 Task: Search one way flight ticket for 4 adults, 2 children, 2 infants in seat and 1 infant on lap in premium economy from Durango: Durango√la Plata County Airport to Rockford: Chicago Rockford International Airport(was Northwest Chicagoland Regional Airport At Rockford) on 5-1-2023. Choice of flights is Sun country airlines. Number of bags: 1 carry on bag. Price is upto 99000. Outbound departure time preference is 14:30.
Action: Mouse moved to (202, 185)
Screenshot: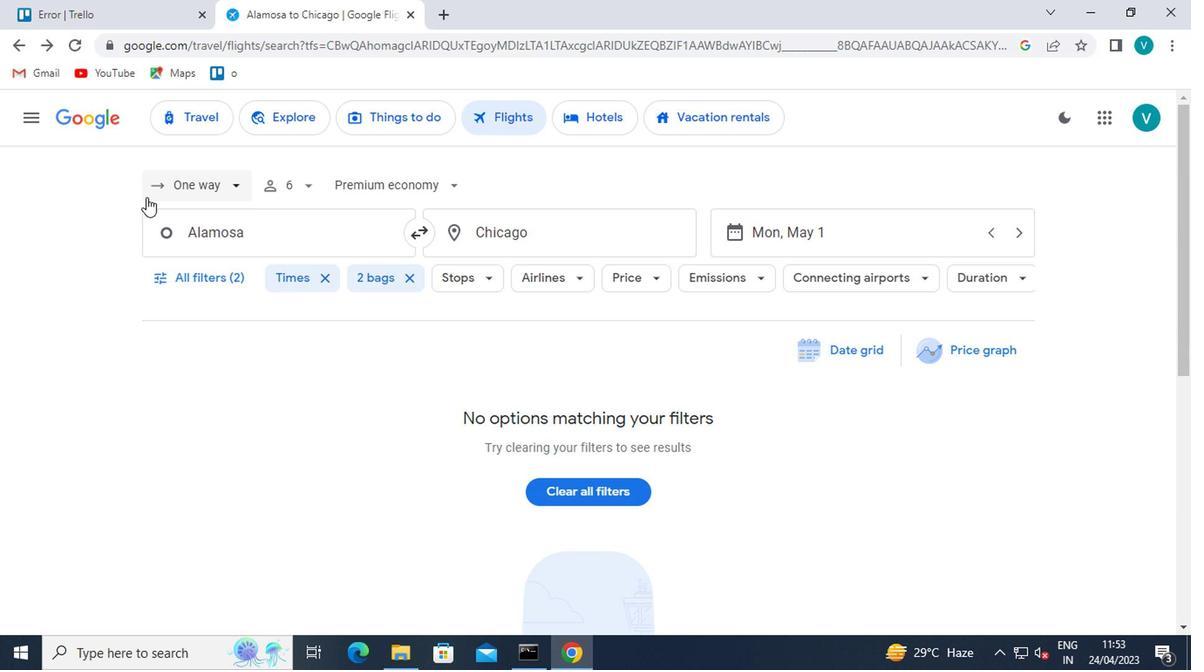 
Action: Mouse pressed left at (202, 185)
Screenshot: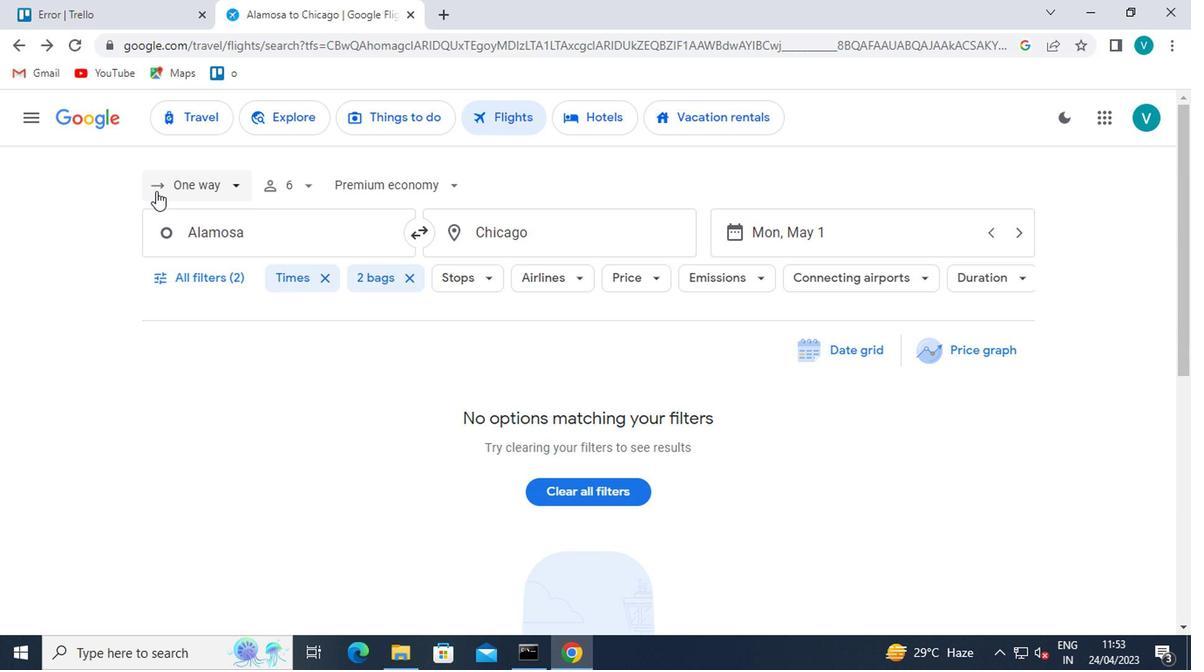 
Action: Mouse moved to (210, 276)
Screenshot: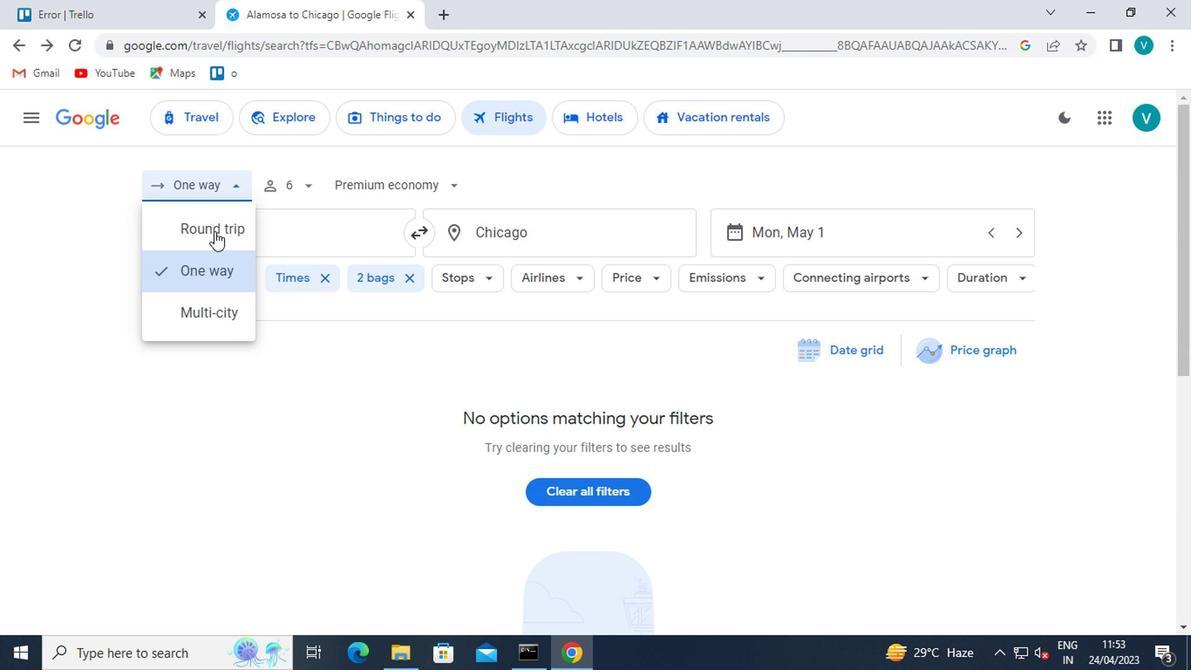 
Action: Mouse pressed left at (210, 276)
Screenshot: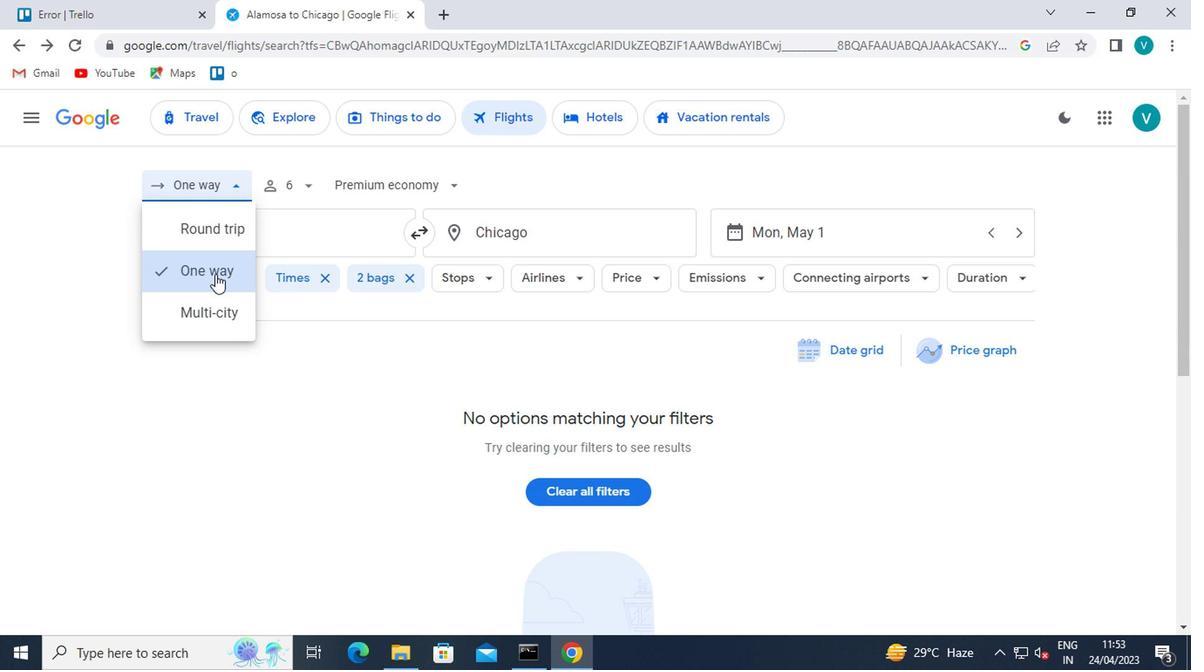 
Action: Mouse moved to (300, 187)
Screenshot: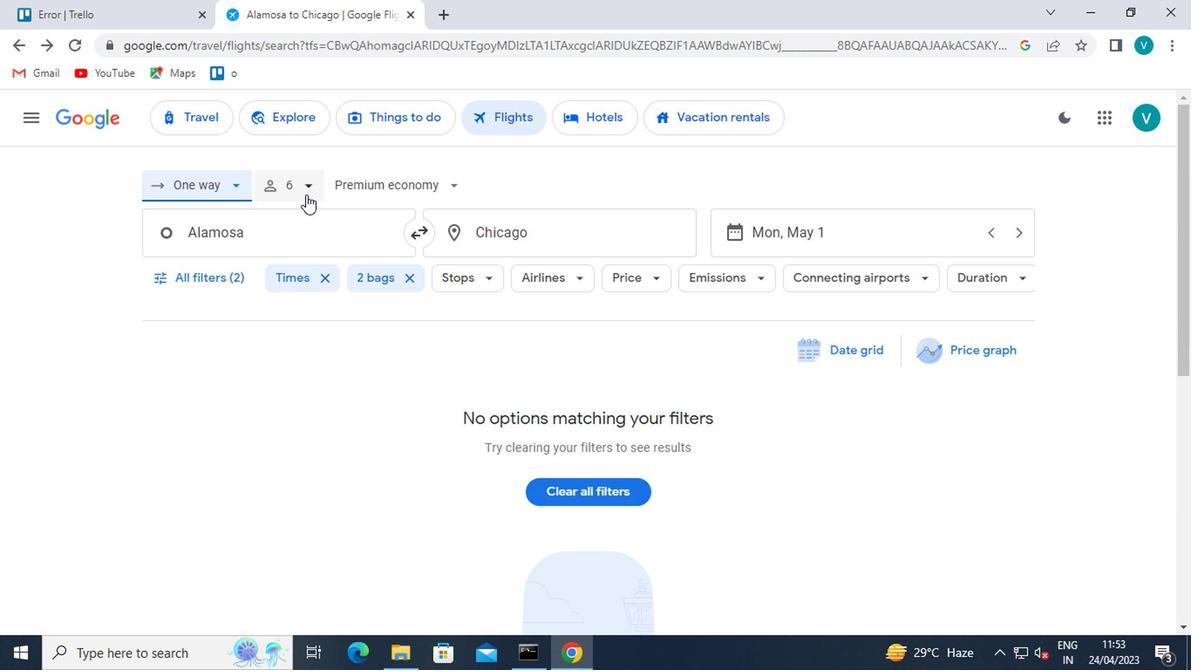 
Action: Mouse pressed left at (300, 187)
Screenshot: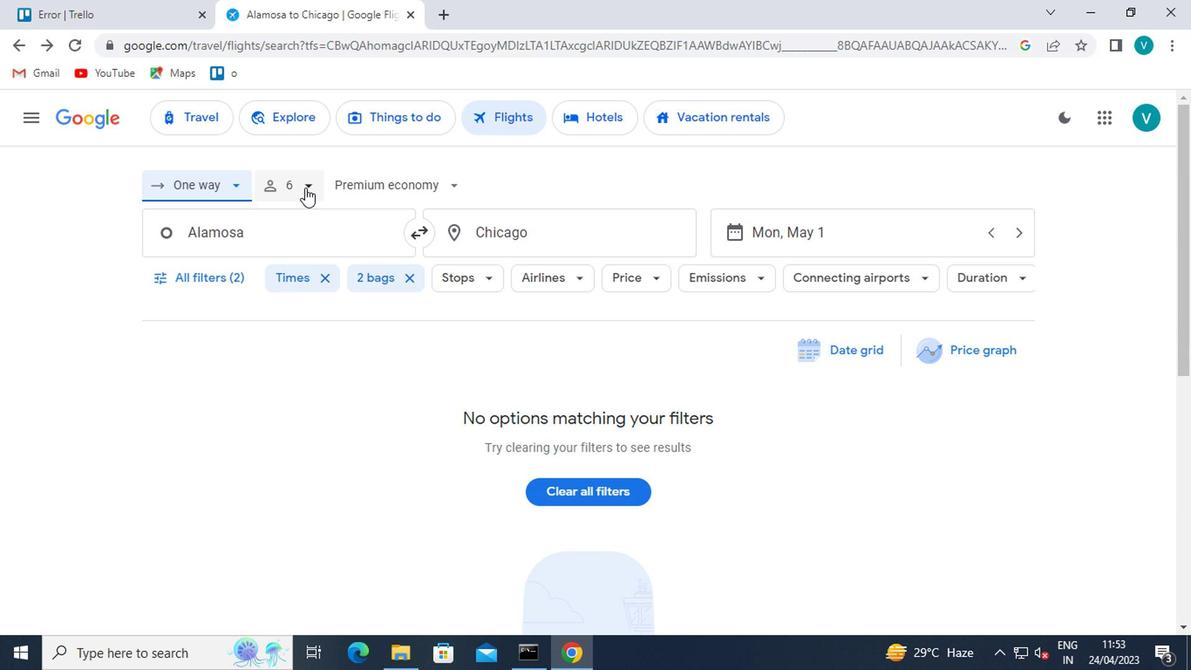 
Action: Mouse moved to (429, 231)
Screenshot: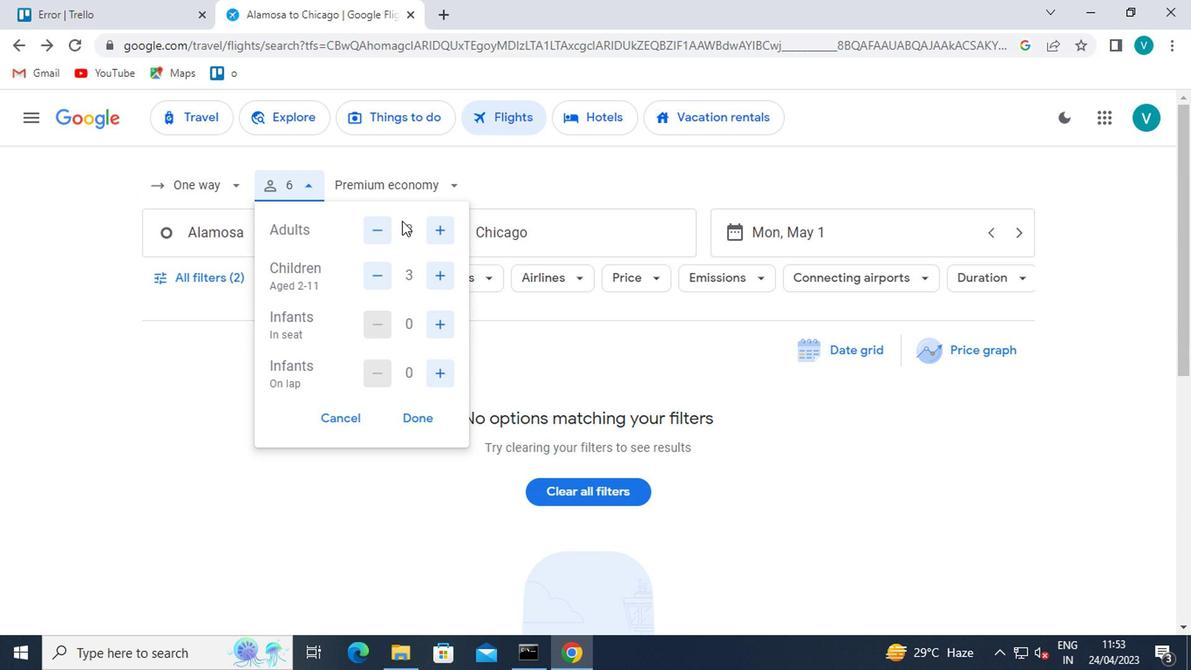 
Action: Mouse pressed left at (429, 231)
Screenshot: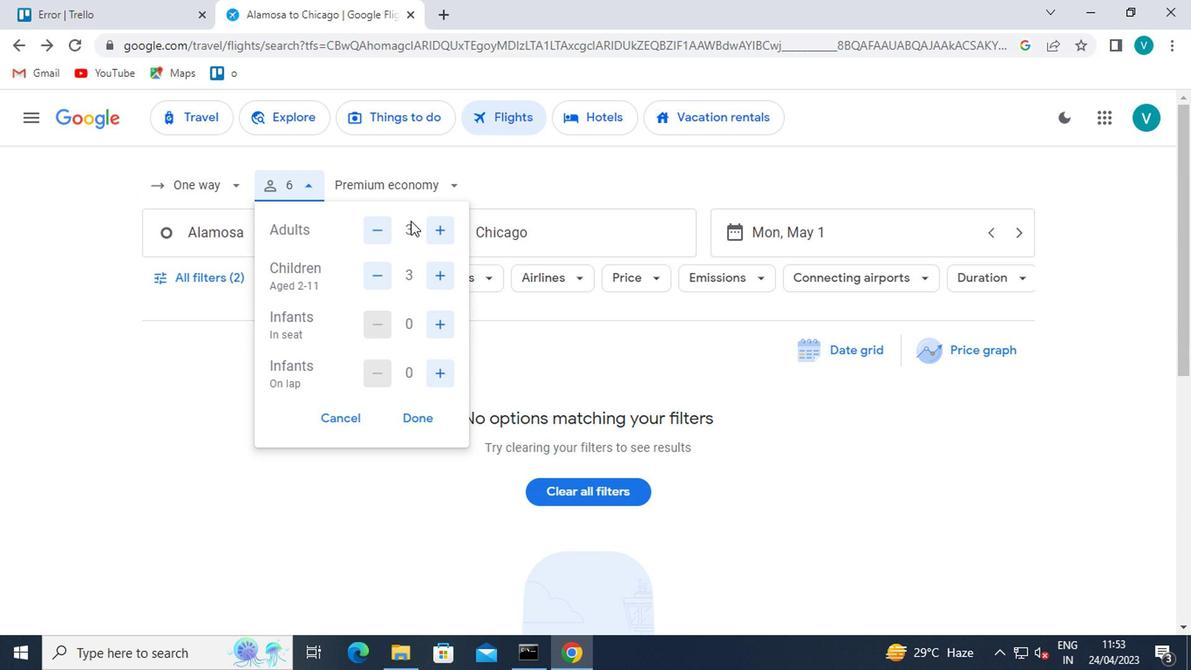 
Action: Mouse moved to (384, 275)
Screenshot: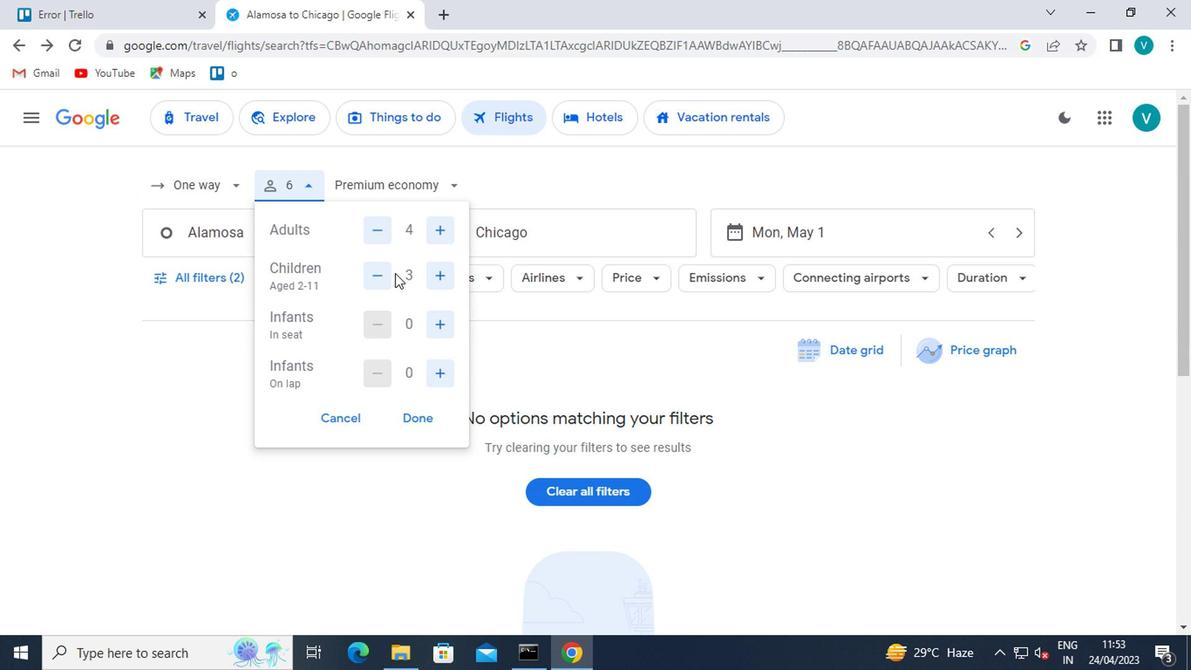 
Action: Mouse pressed left at (384, 275)
Screenshot: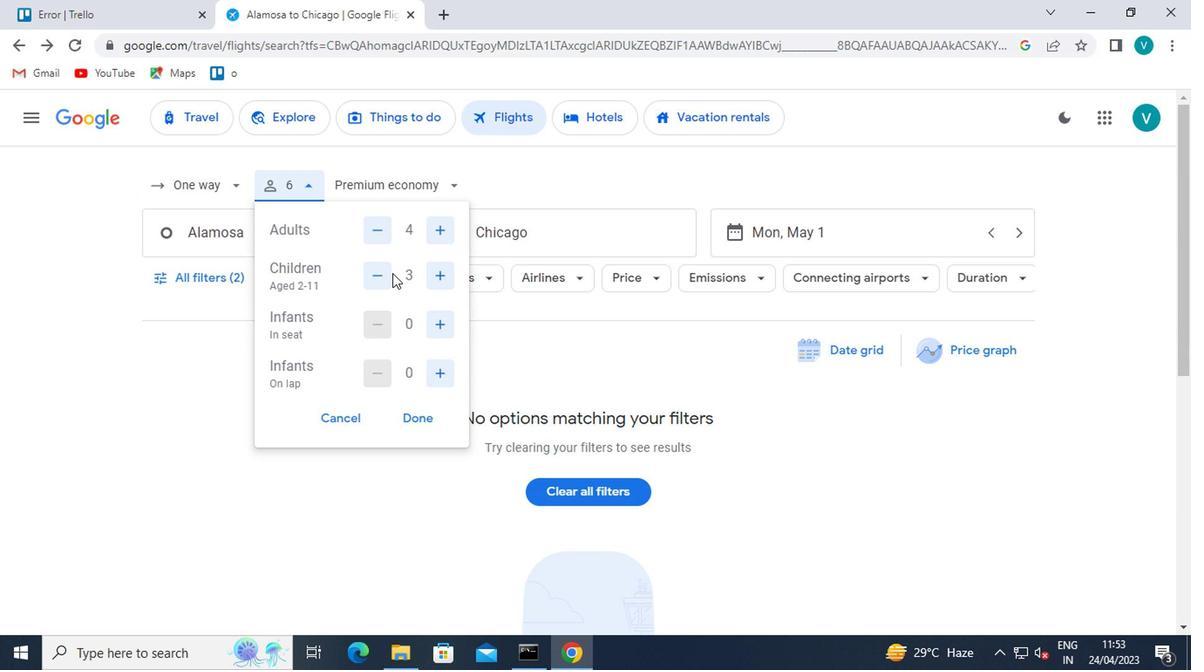 
Action: Mouse moved to (432, 324)
Screenshot: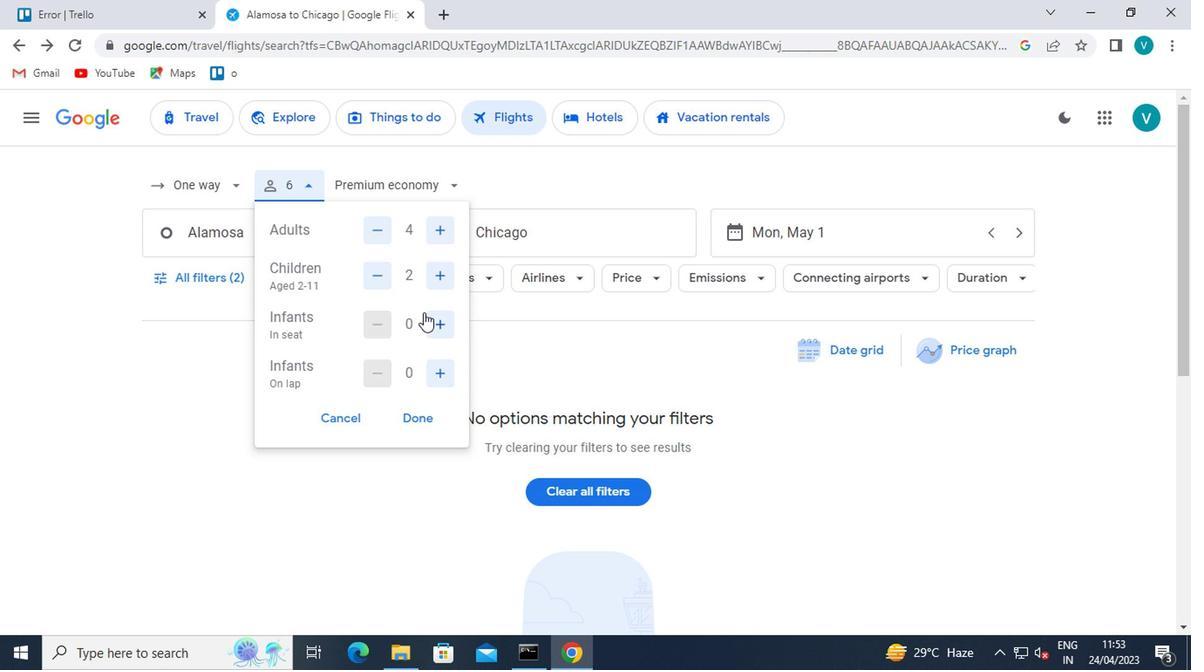 
Action: Mouse pressed left at (432, 324)
Screenshot: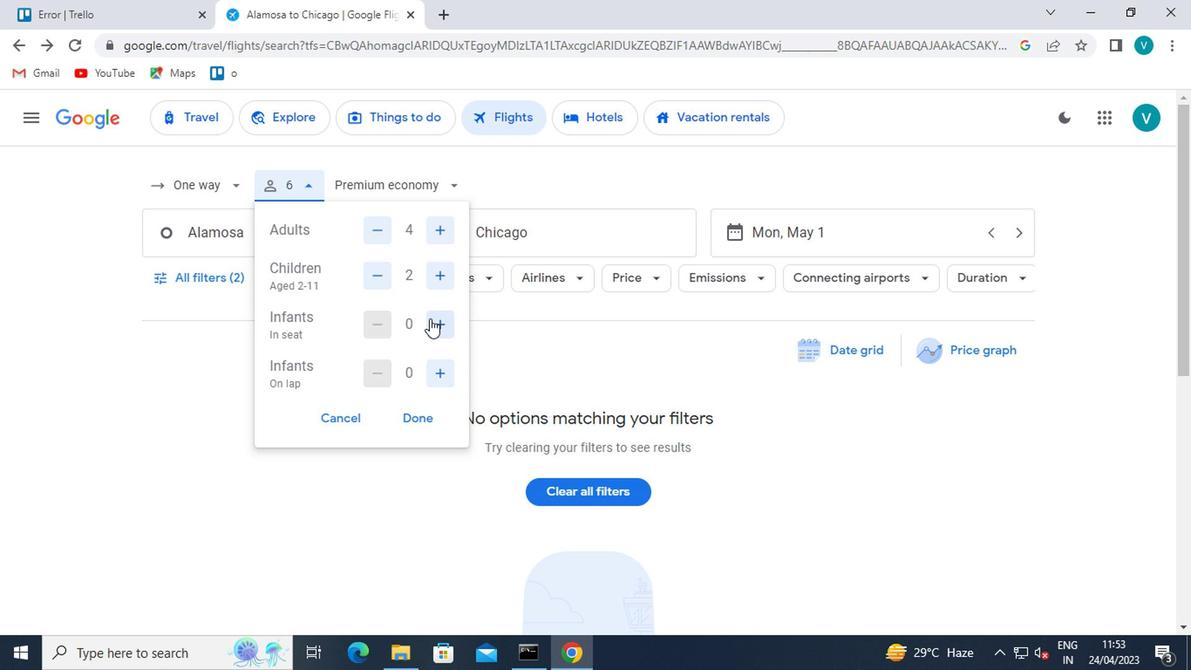 
Action: Mouse pressed left at (432, 324)
Screenshot: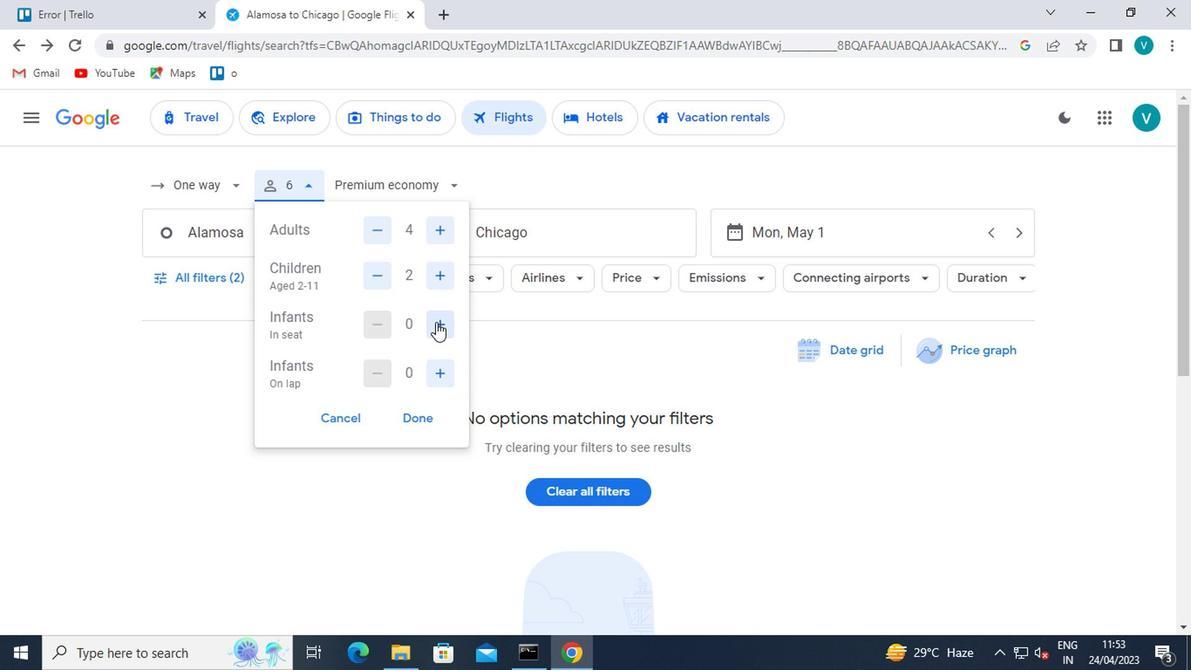 
Action: Mouse moved to (431, 372)
Screenshot: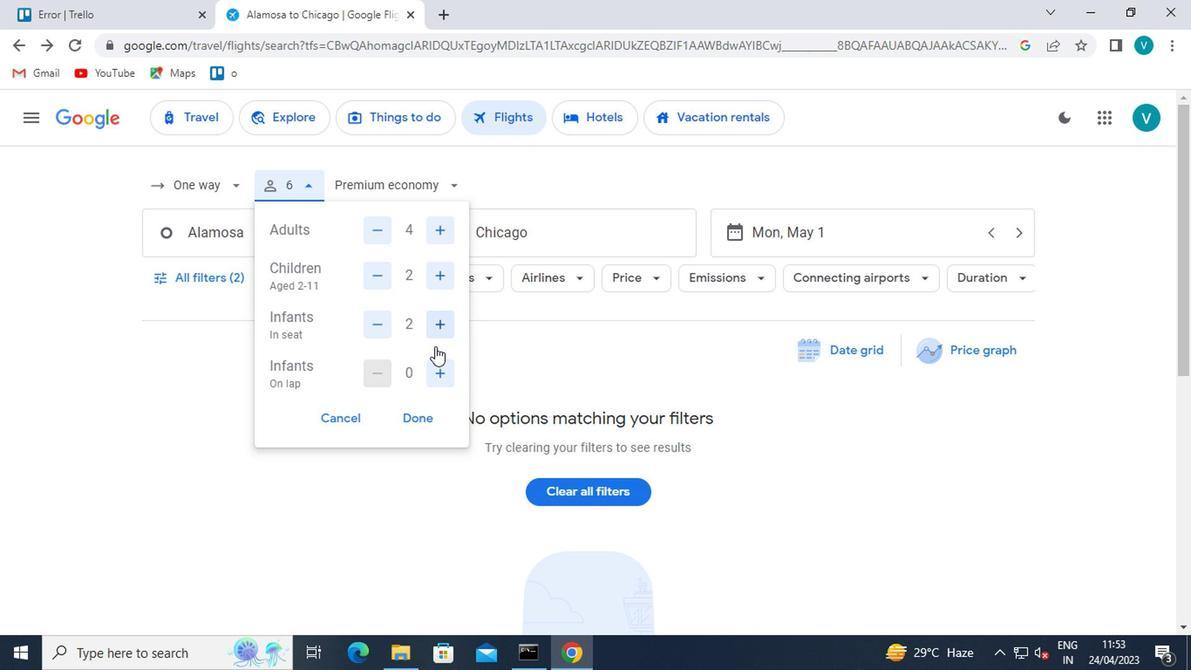 
Action: Mouse pressed left at (431, 372)
Screenshot: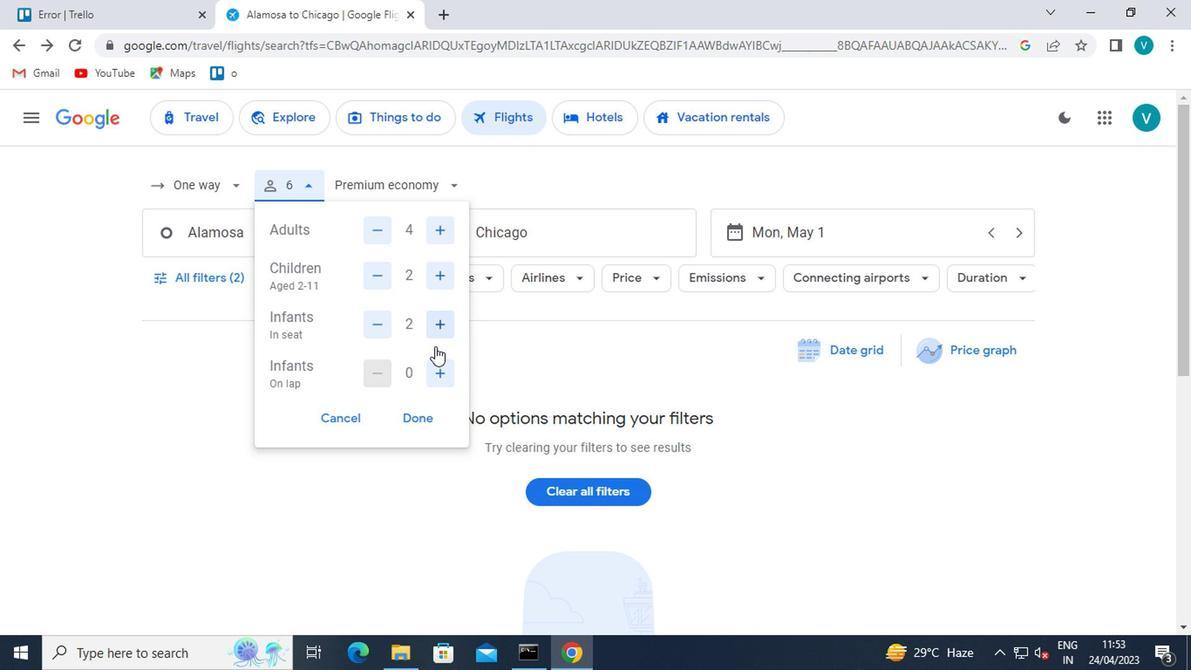 
Action: Mouse moved to (417, 421)
Screenshot: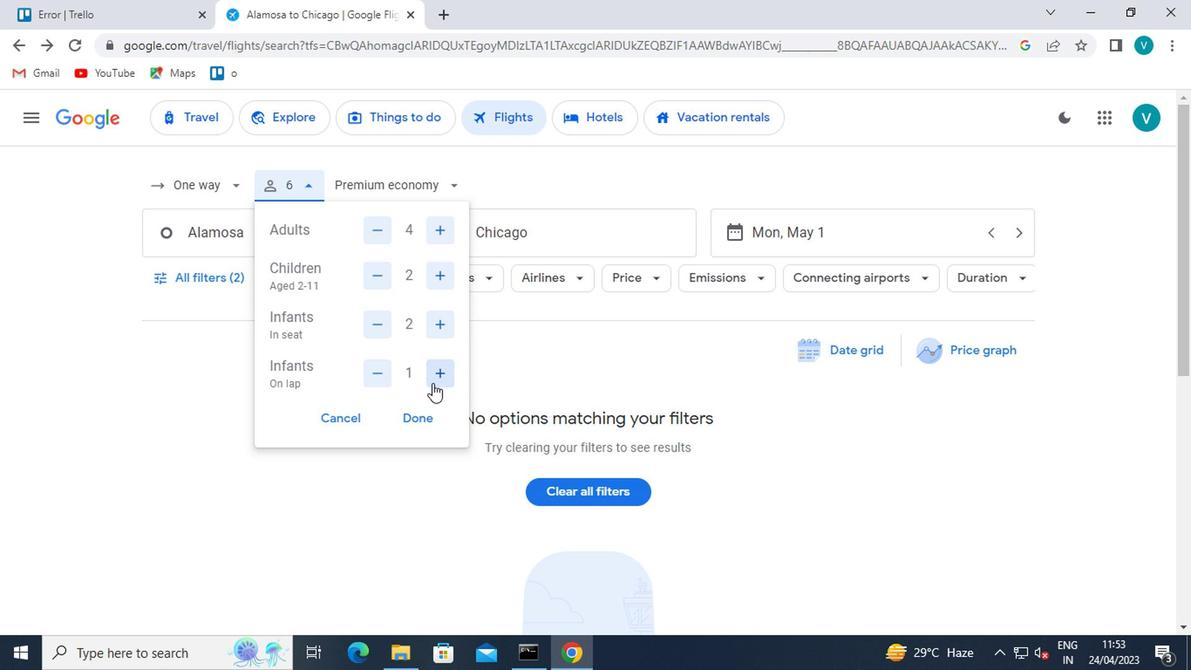 
Action: Mouse pressed left at (417, 421)
Screenshot: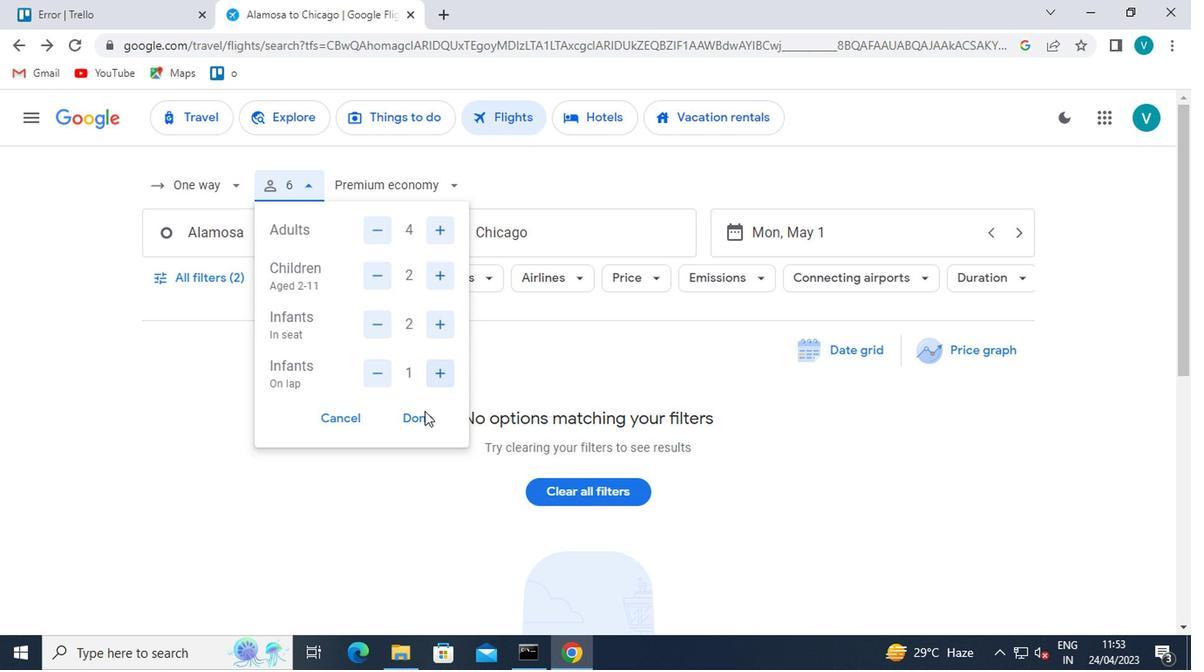 
Action: Mouse moved to (425, 192)
Screenshot: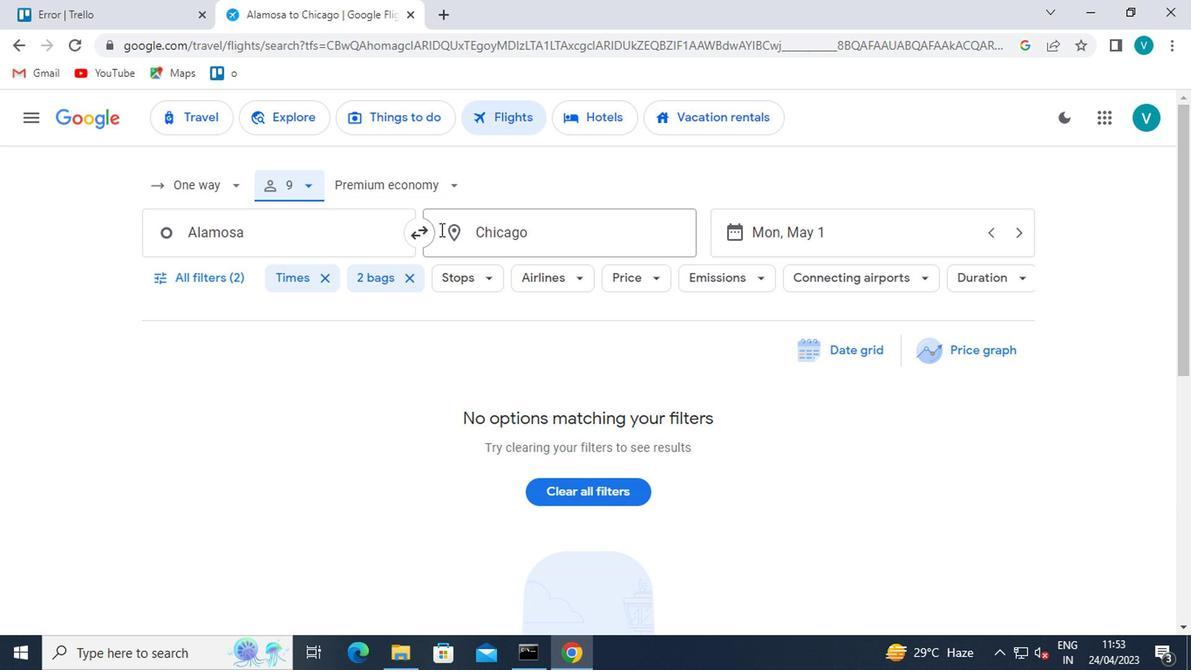 
Action: Mouse pressed left at (425, 192)
Screenshot: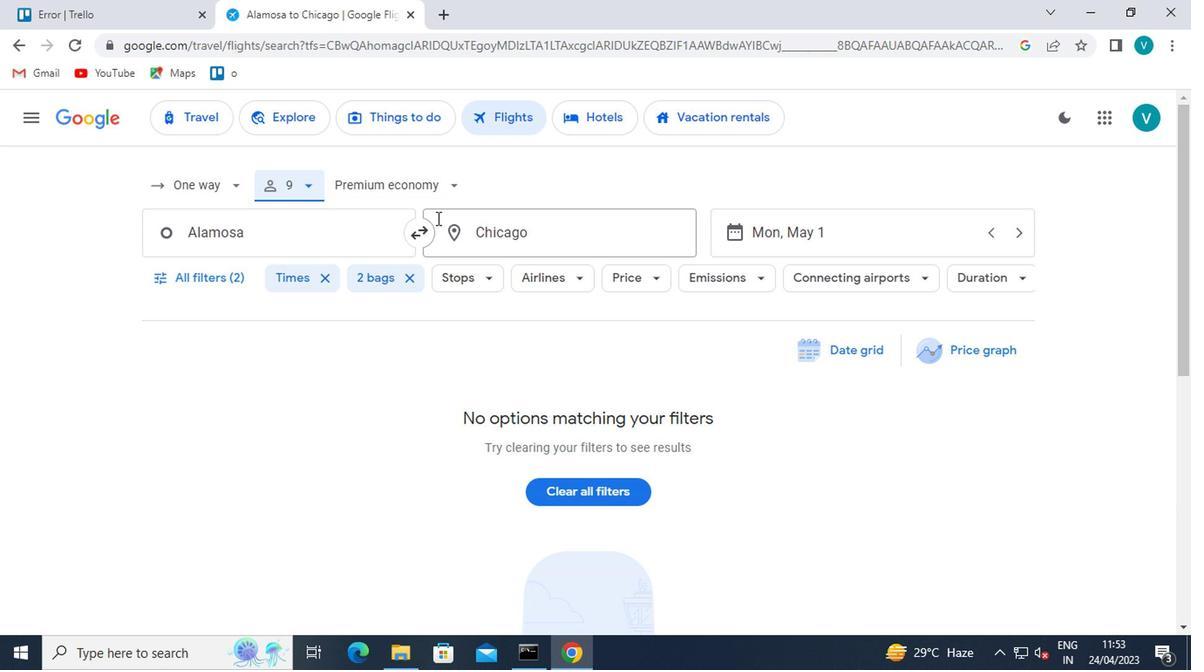 
Action: Mouse moved to (439, 264)
Screenshot: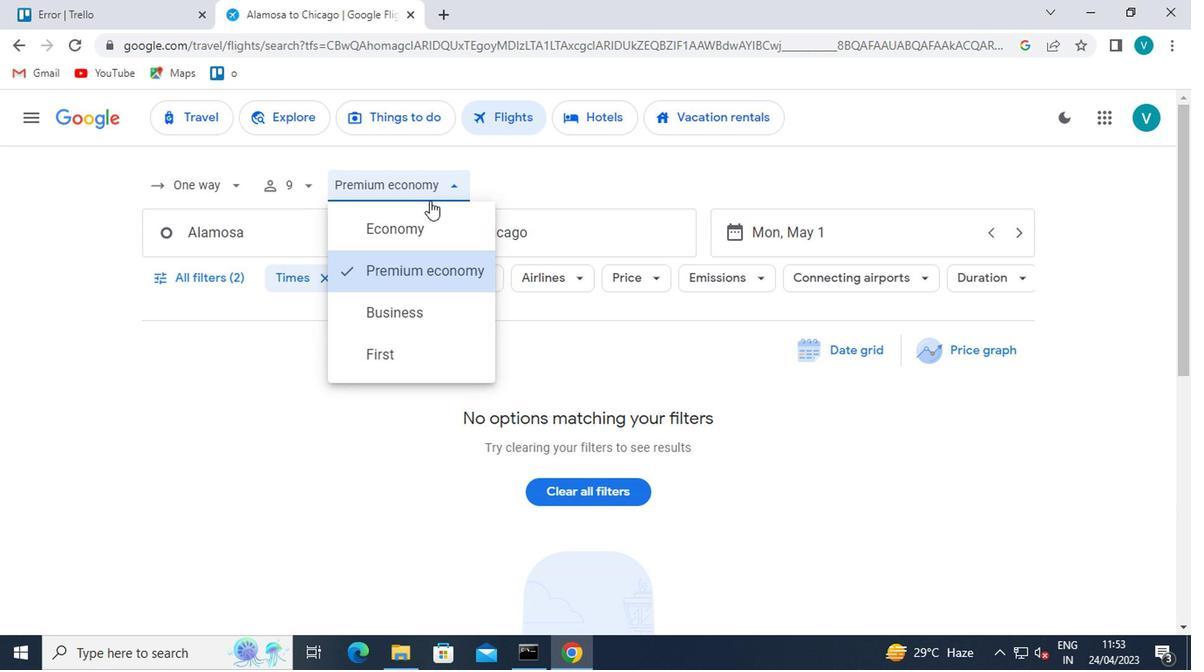 
Action: Mouse pressed left at (439, 264)
Screenshot: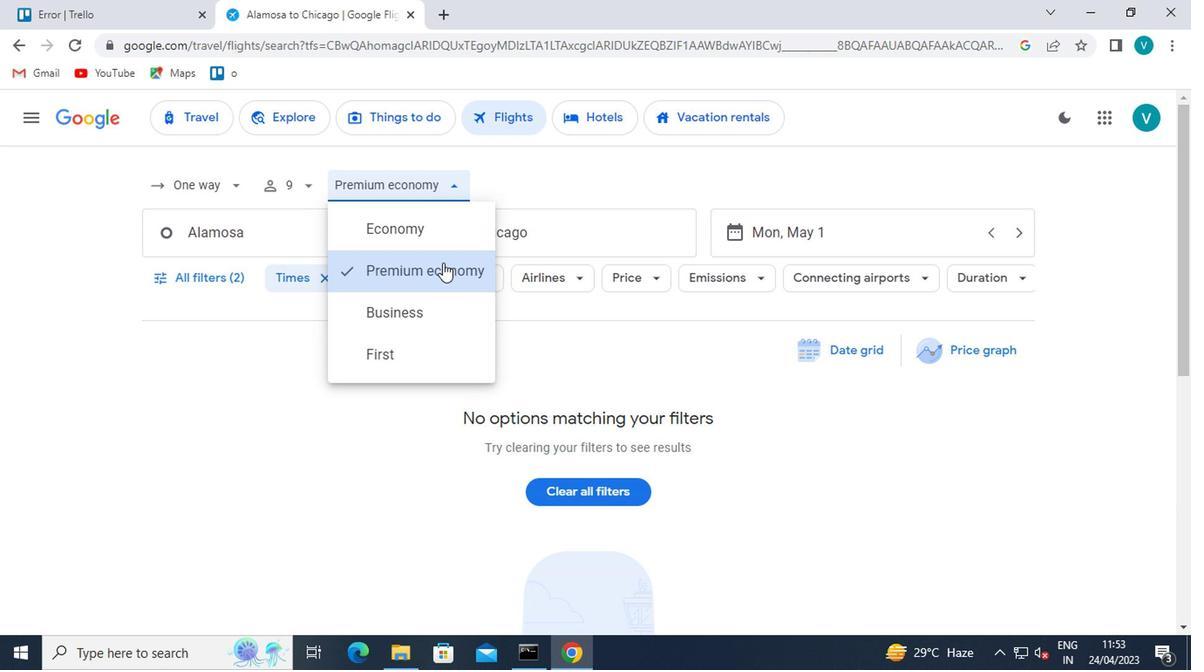 
Action: Mouse moved to (357, 246)
Screenshot: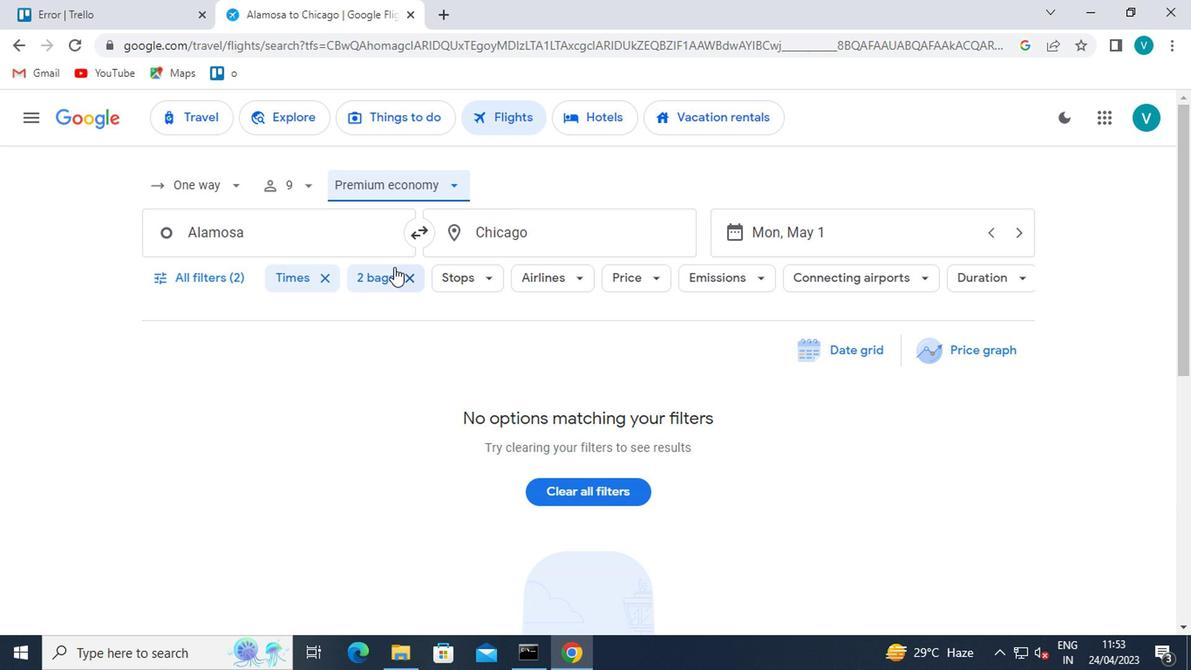 
Action: Mouse pressed left at (357, 246)
Screenshot: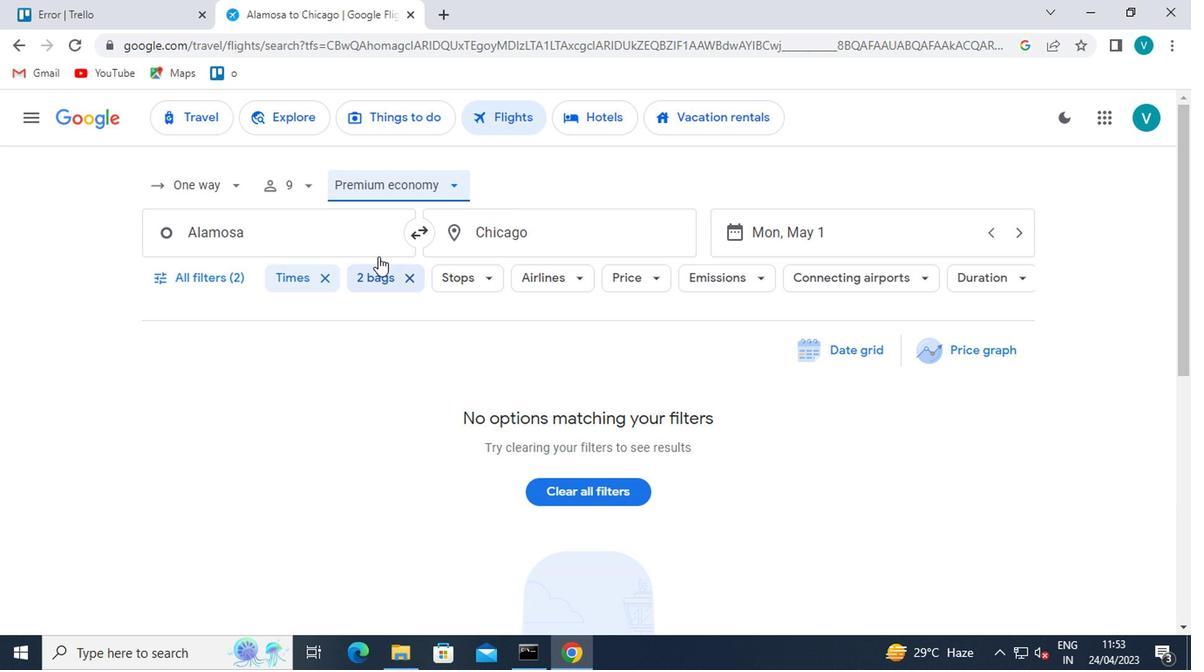 
Action: Mouse moved to (355, 246)
Screenshot: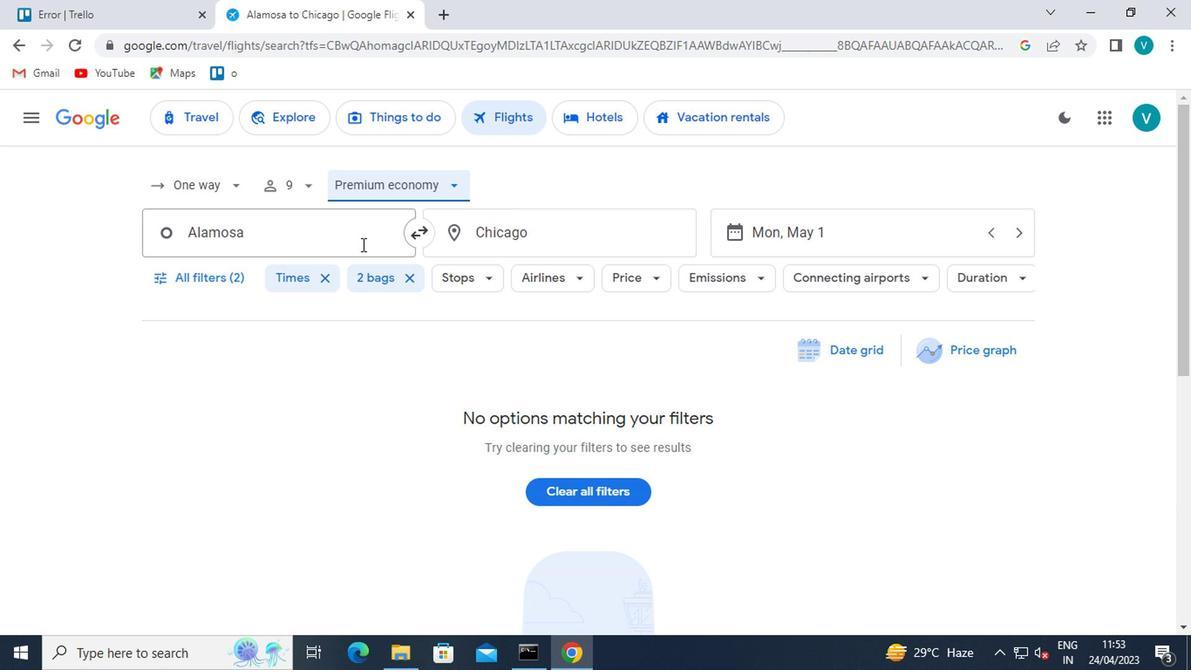 
Action: Key pressed <Key.shift>DURANGO
Screenshot: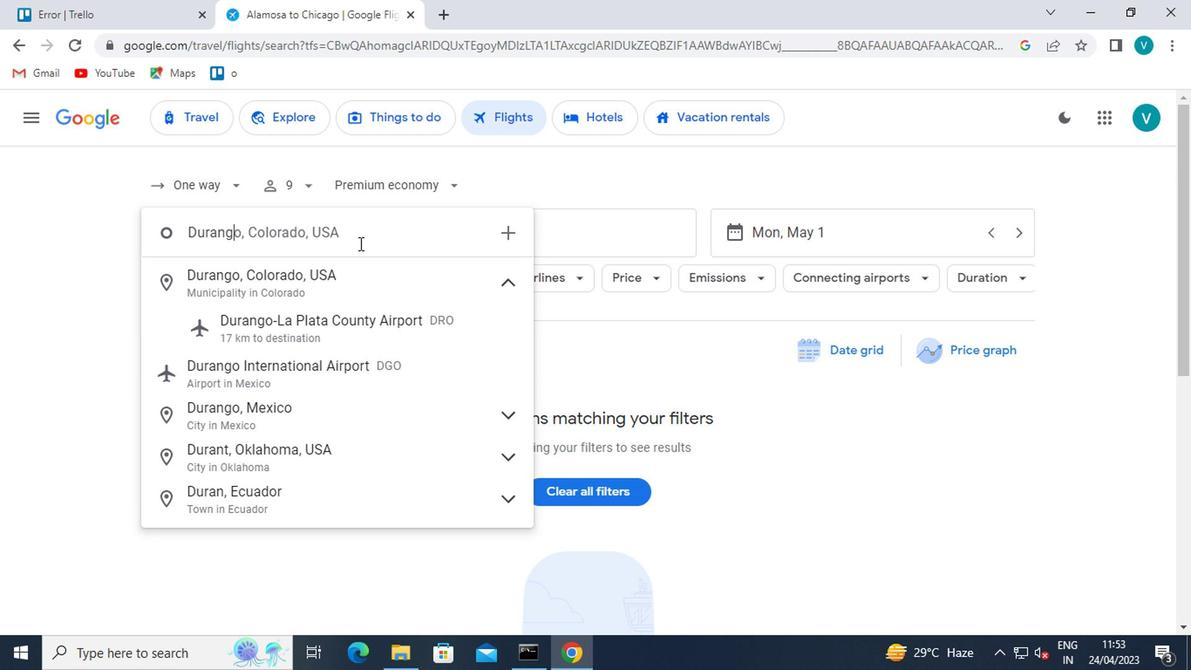 
Action: Mouse moved to (353, 320)
Screenshot: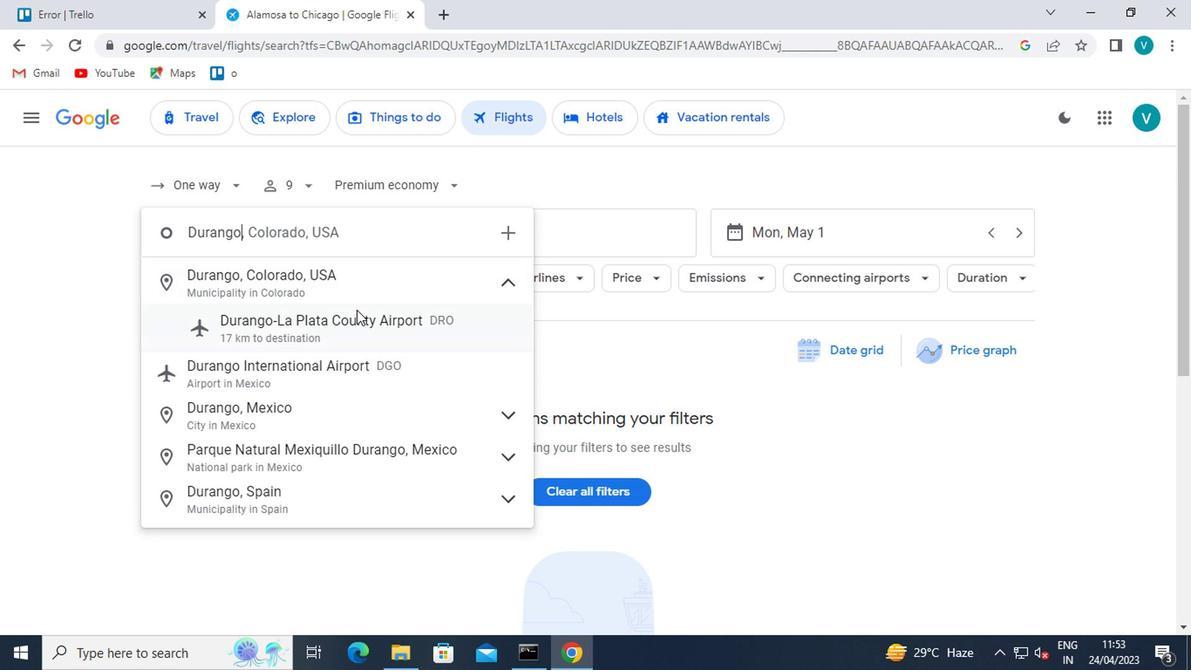
Action: Mouse pressed left at (353, 320)
Screenshot: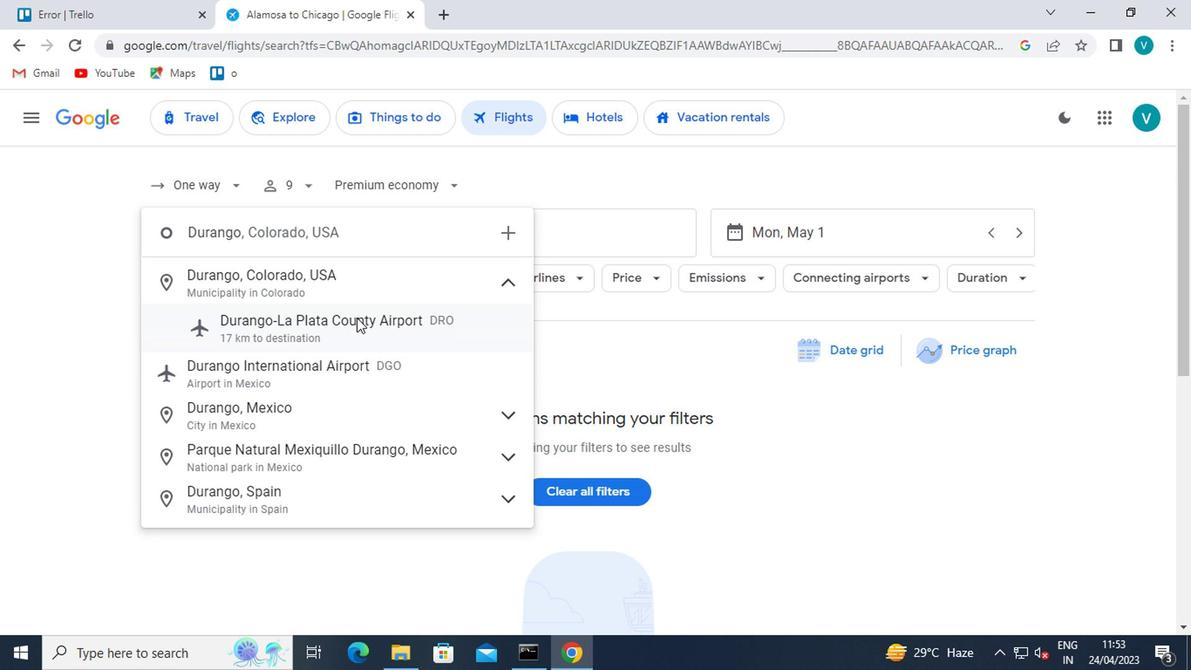 
Action: Mouse moved to (530, 233)
Screenshot: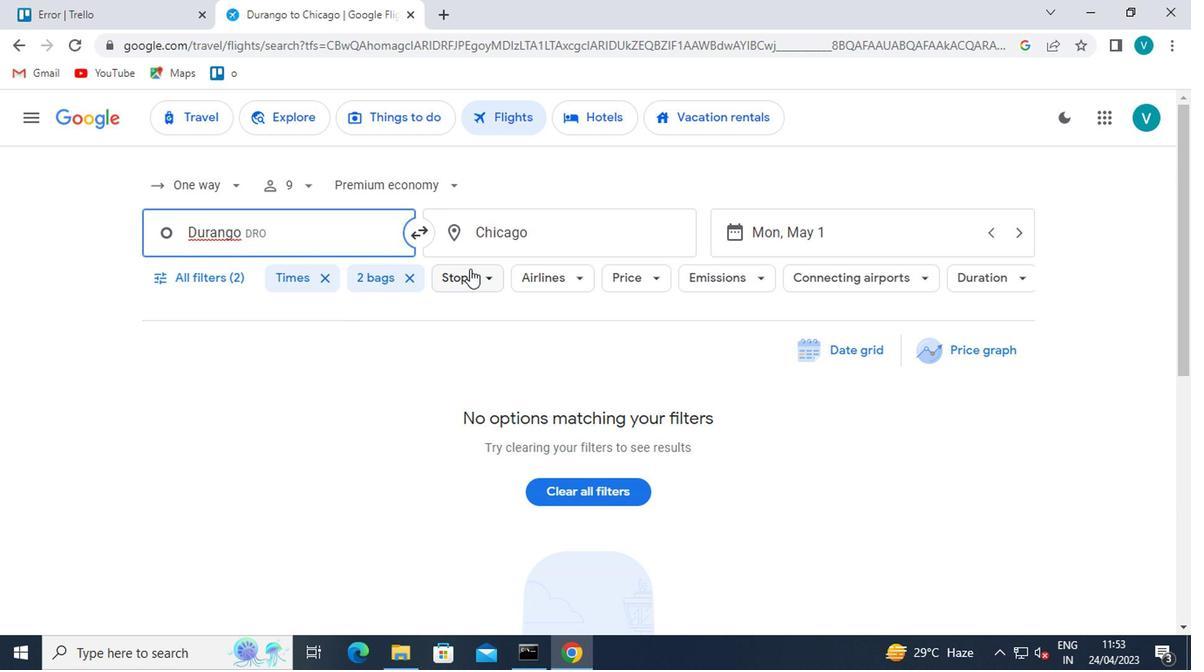 
Action: Mouse pressed left at (530, 233)
Screenshot: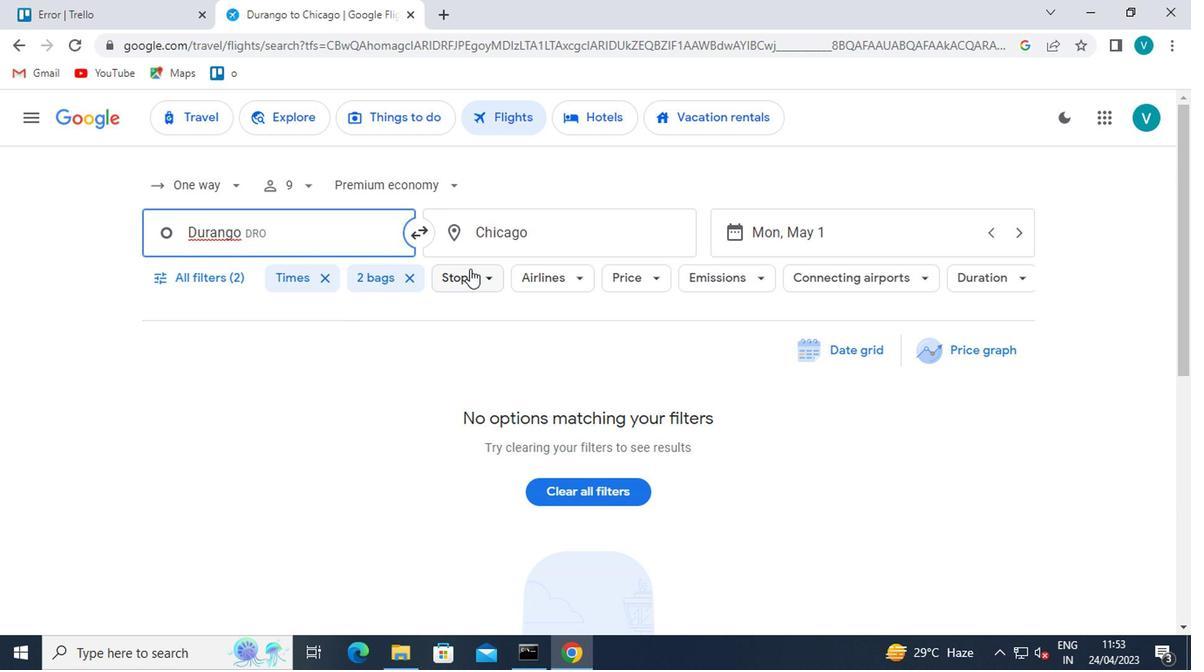 
Action: Key pressed <Key.shift>ROCK
Screenshot: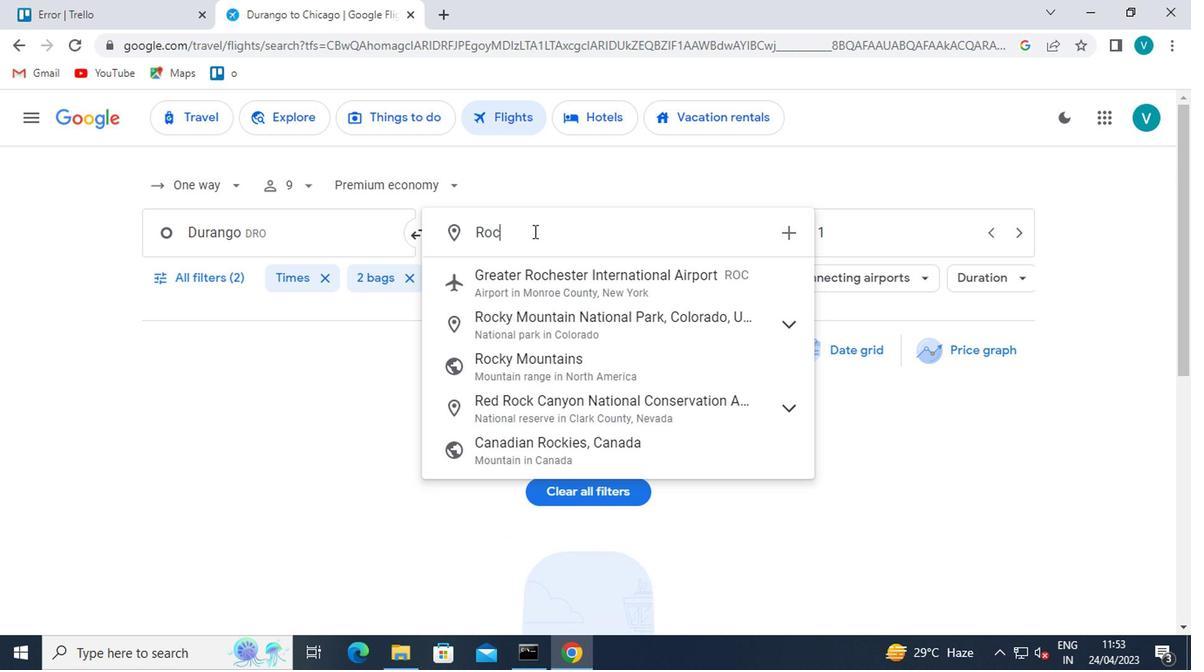 
Action: Mouse moved to (540, 260)
Screenshot: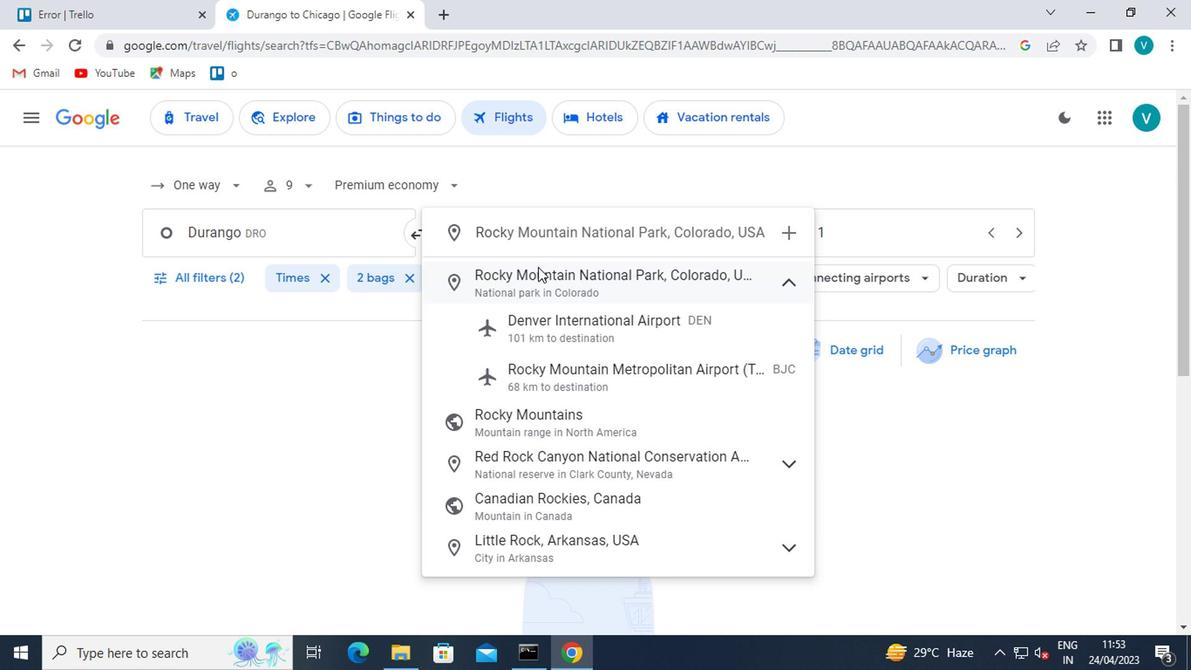 
Action: Key pressed FORD
Screenshot: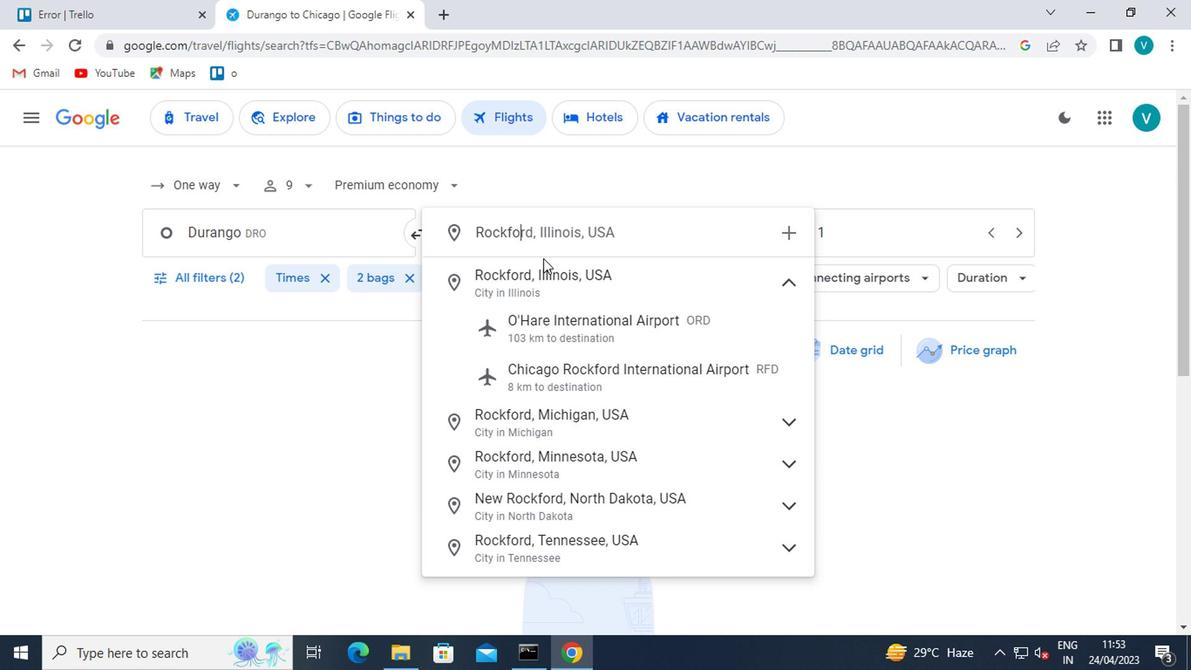 
Action: Mouse moved to (568, 372)
Screenshot: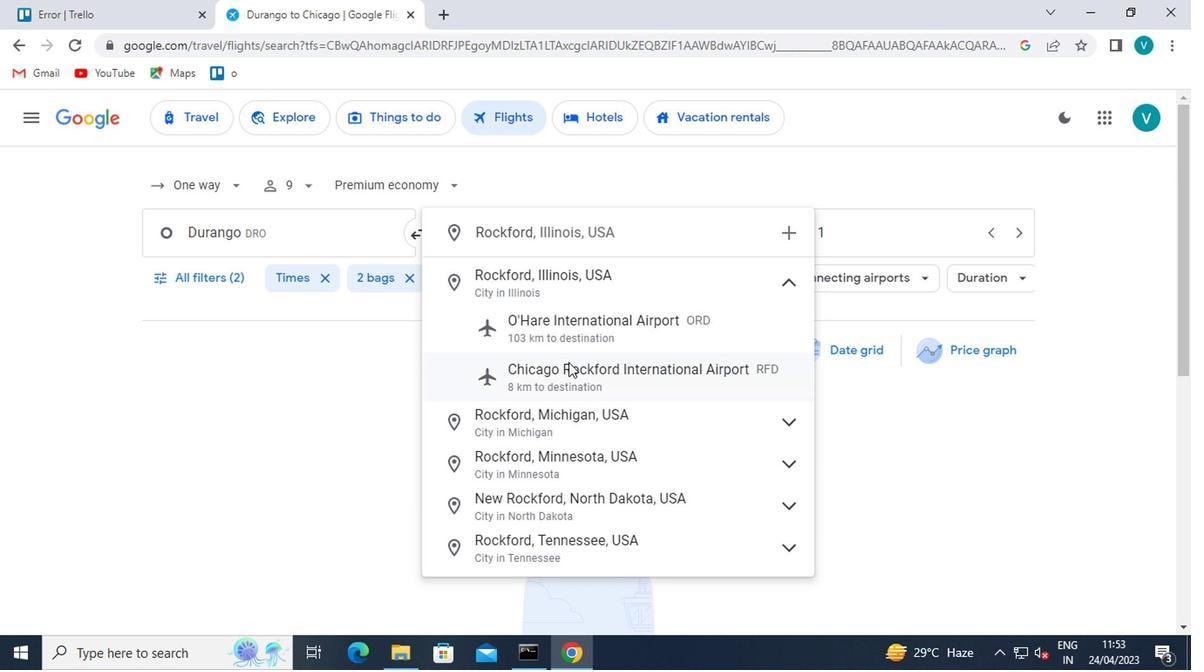 
Action: Mouse pressed left at (568, 372)
Screenshot: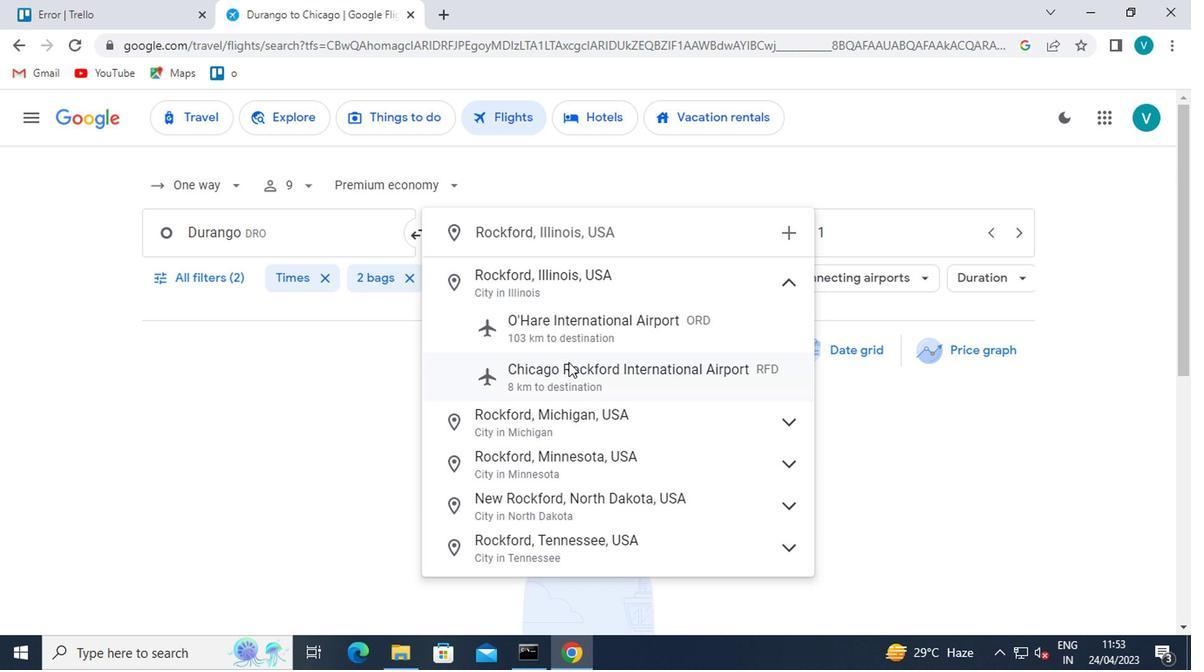 
Action: Mouse moved to (844, 224)
Screenshot: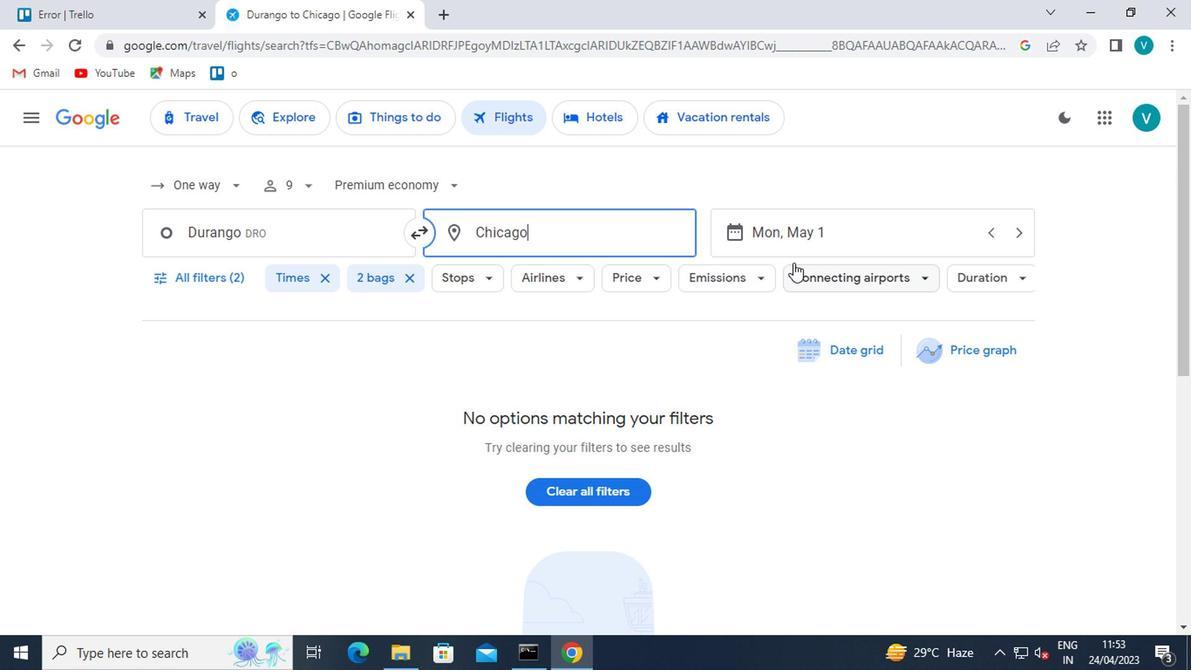 
Action: Mouse pressed left at (844, 224)
Screenshot: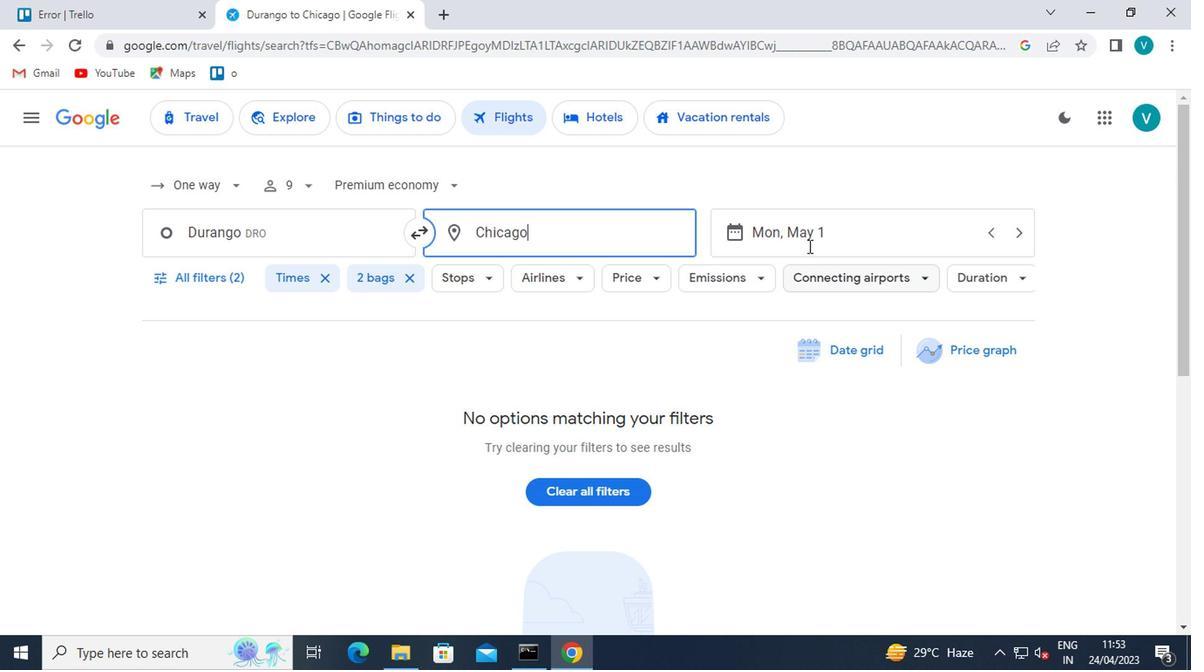 
Action: Mouse moved to (789, 312)
Screenshot: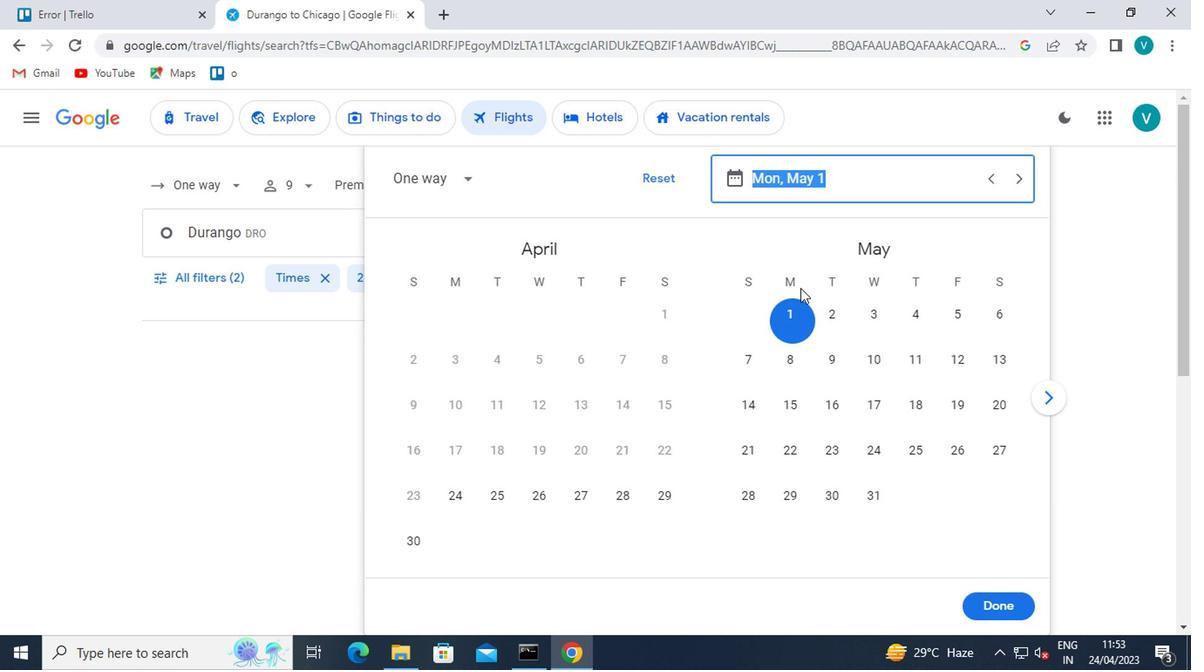 
Action: Mouse pressed left at (789, 312)
Screenshot: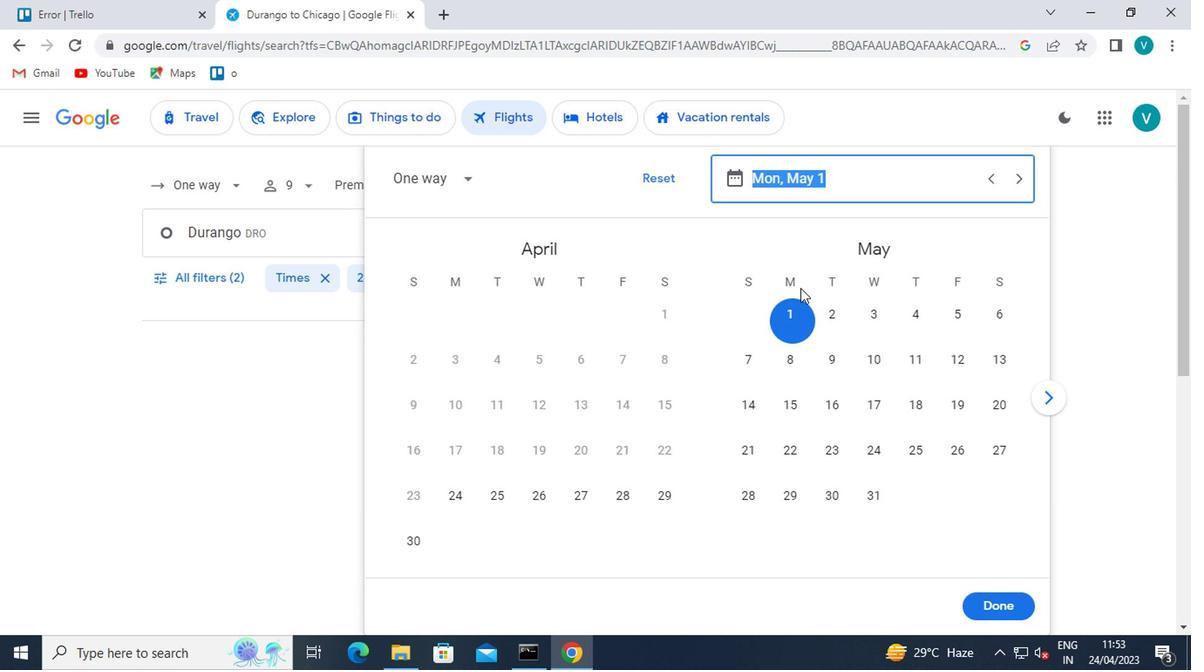 
Action: Mouse moved to (1004, 606)
Screenshot: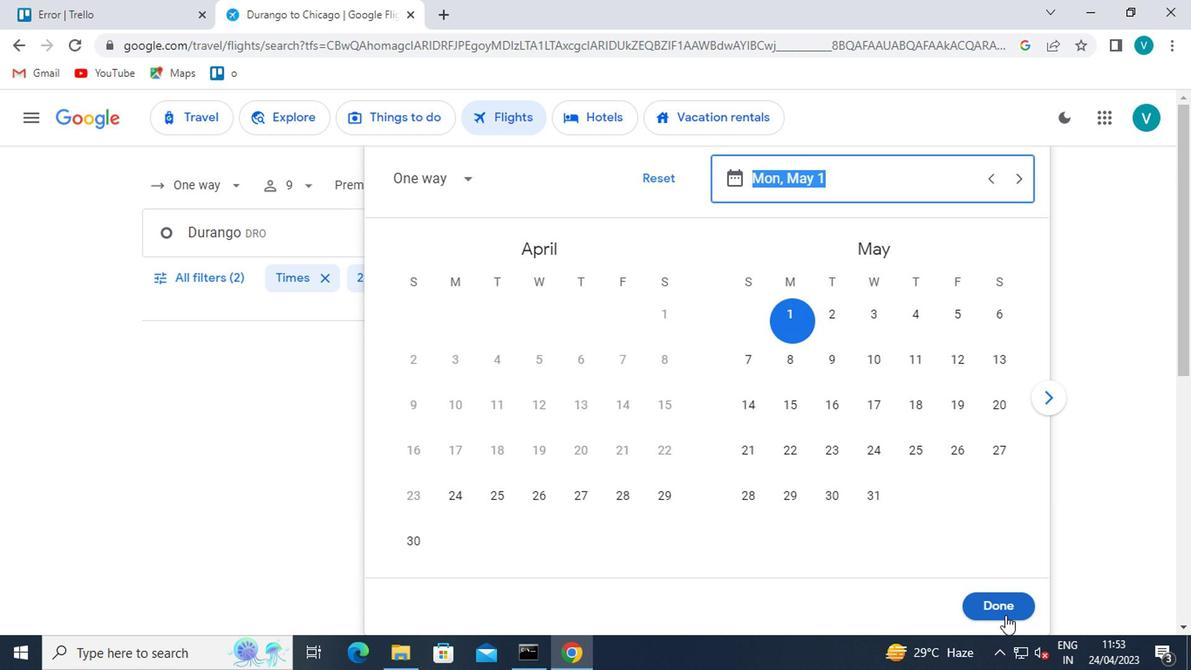 
Action: Mouse pressed left at (1004, 606)
Screenshot: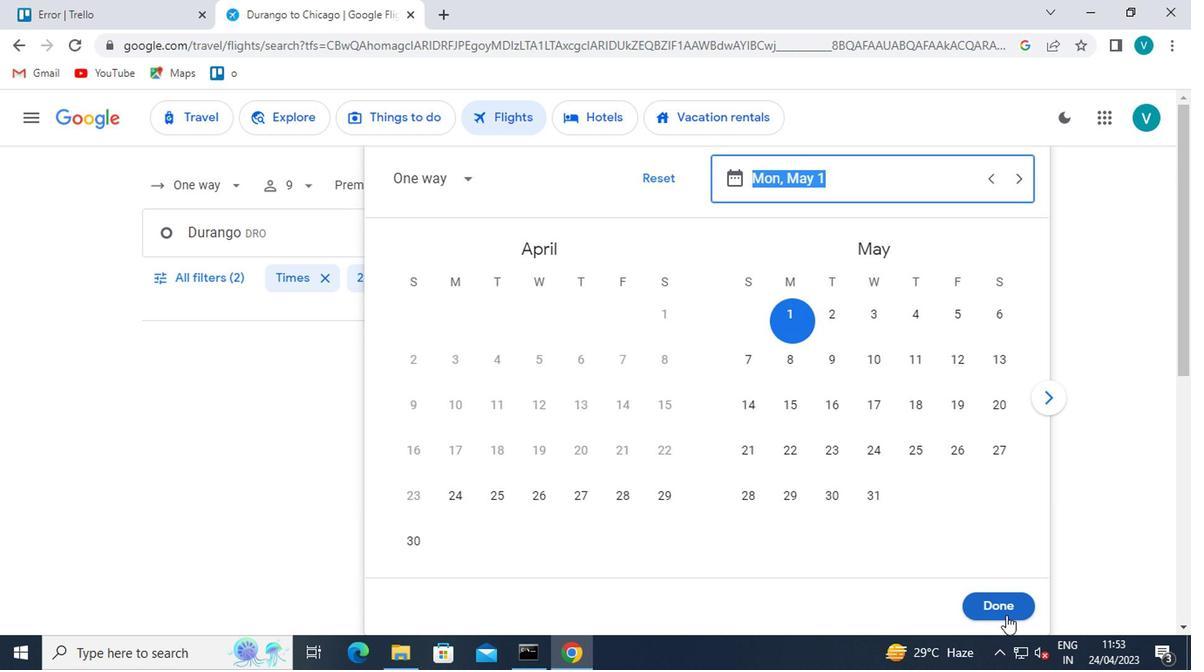 
Action: Mouse moved to (220, 285)
Screenshot: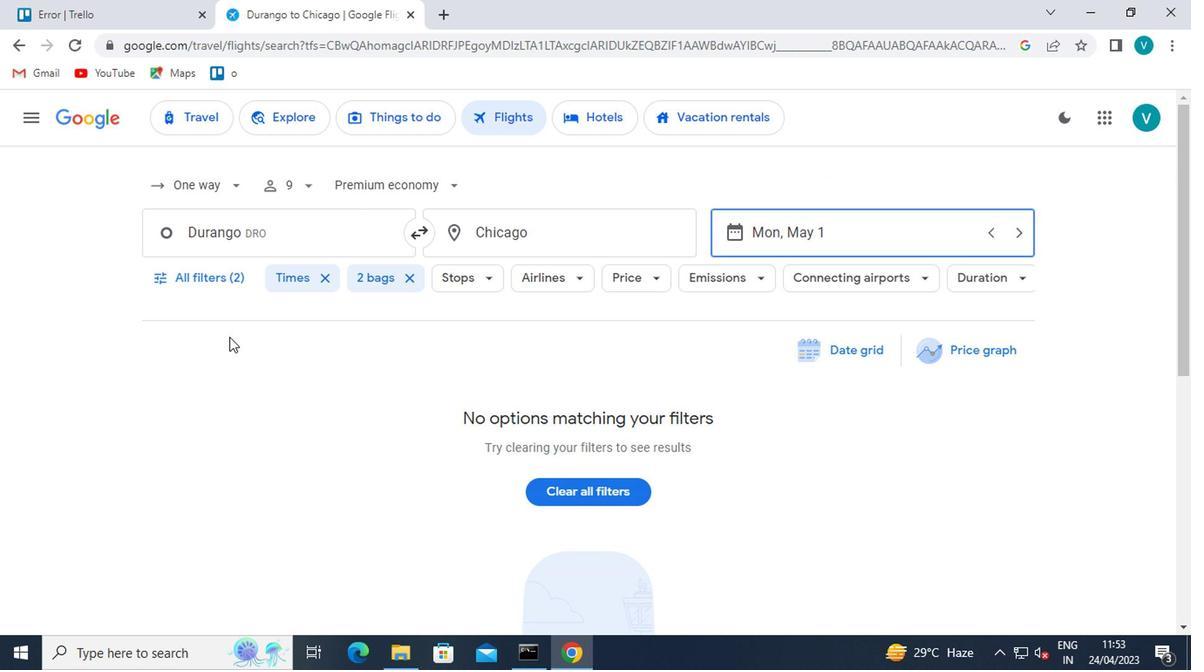 
Action: Mouse pressed left at (220, 285)
Screenshot: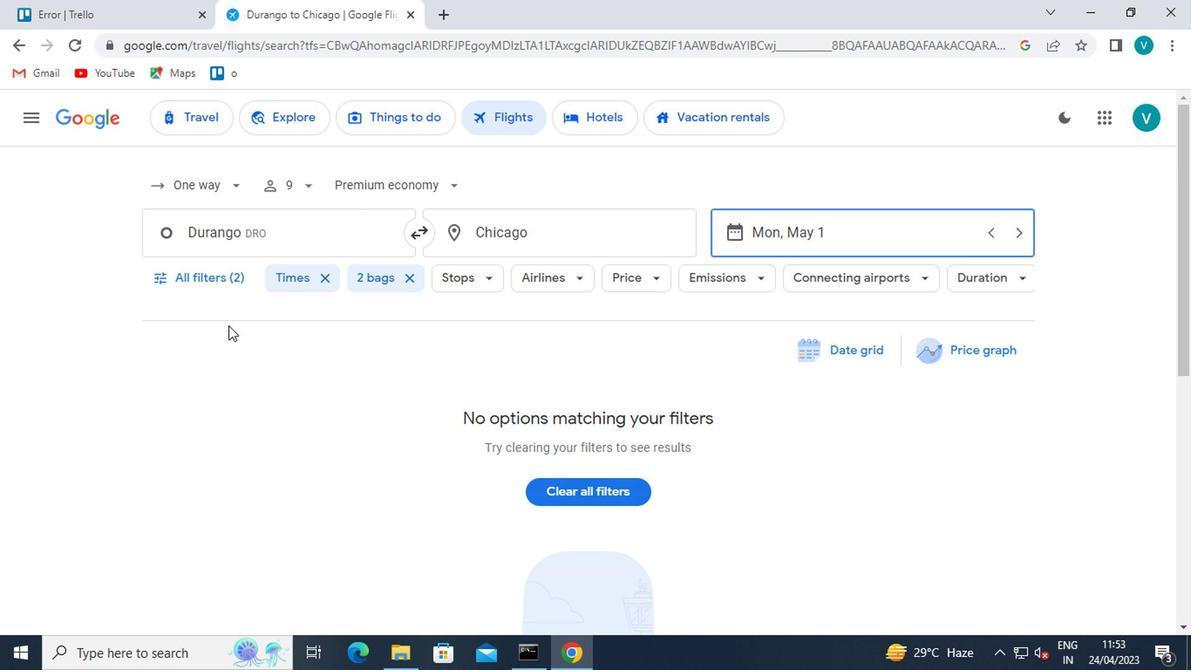 
Action: Mouse moved to (351, 454)
Screenshot: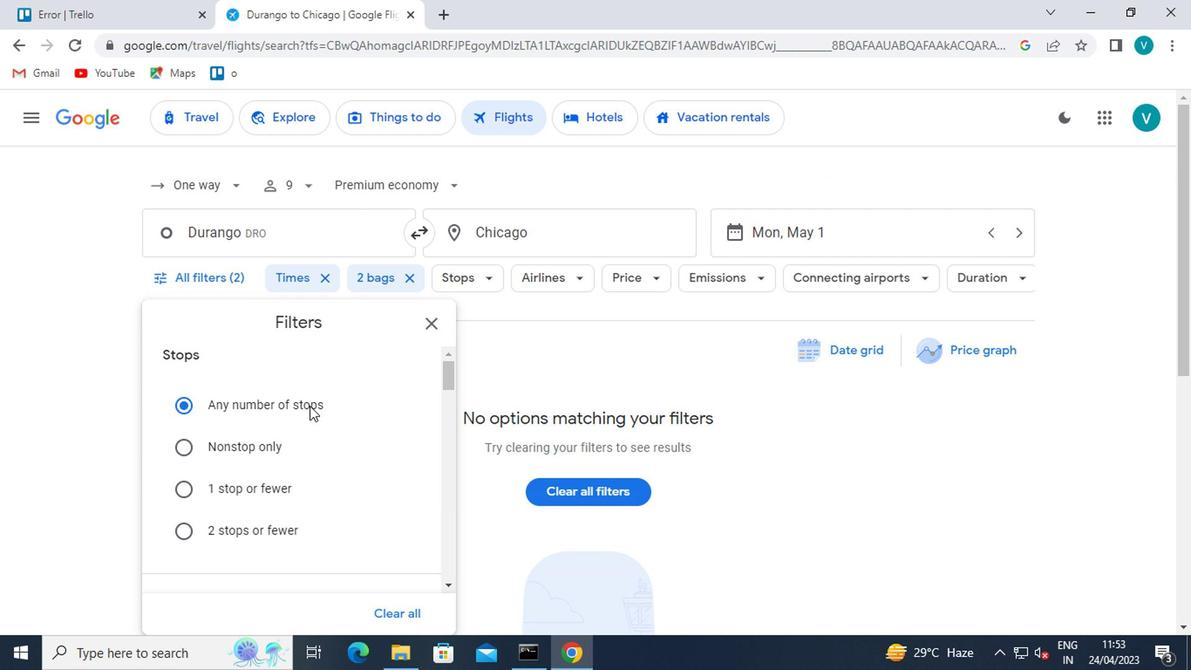 
Action: Mouse scrolled (351, 453) with delta (0, -1)
Screenshot: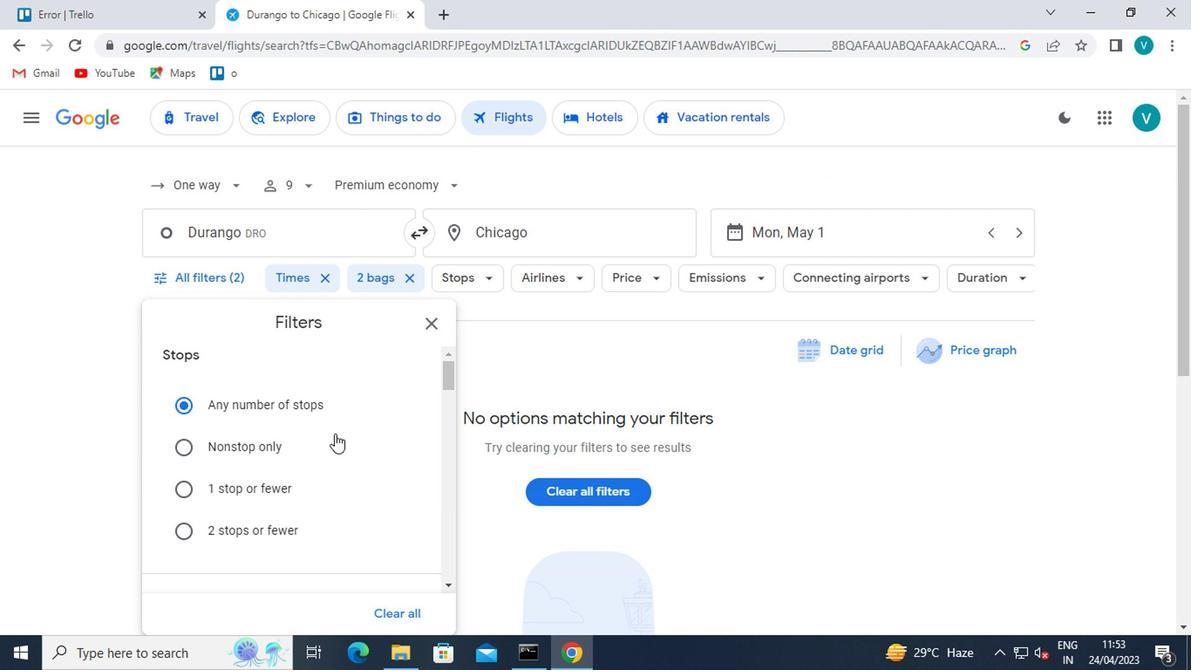 
Action: Mouse moved to (353, 455)
Screenshot: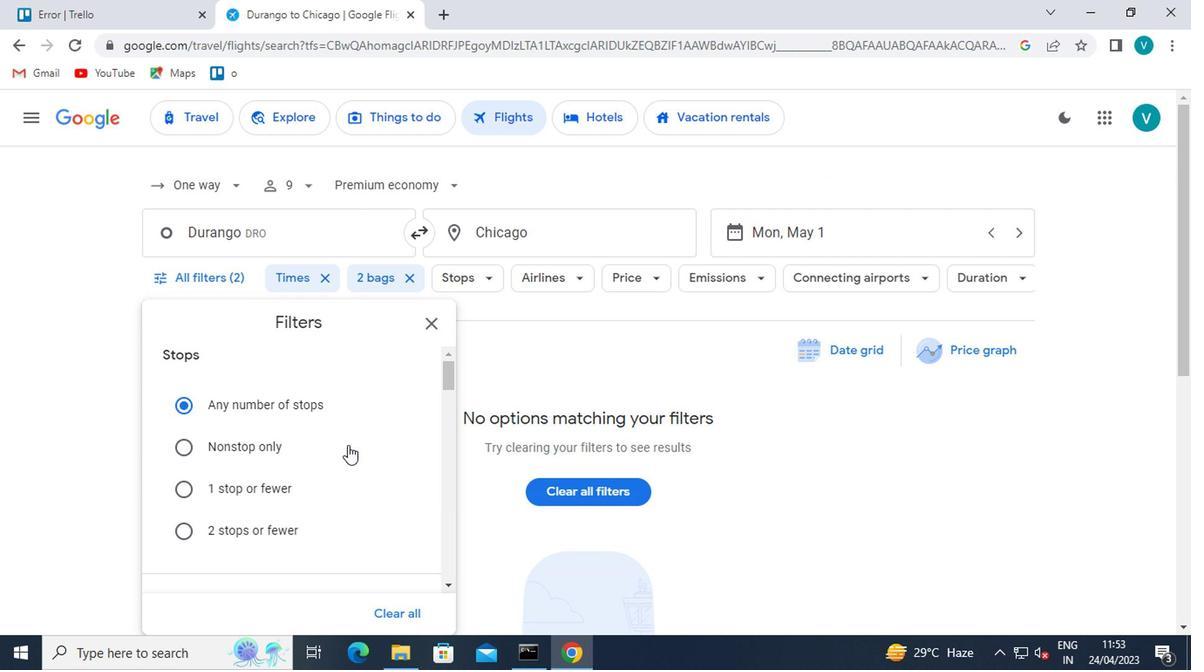 
Action: Mouse scrolled (353, 454) with delta (0, 0)
Screenshot: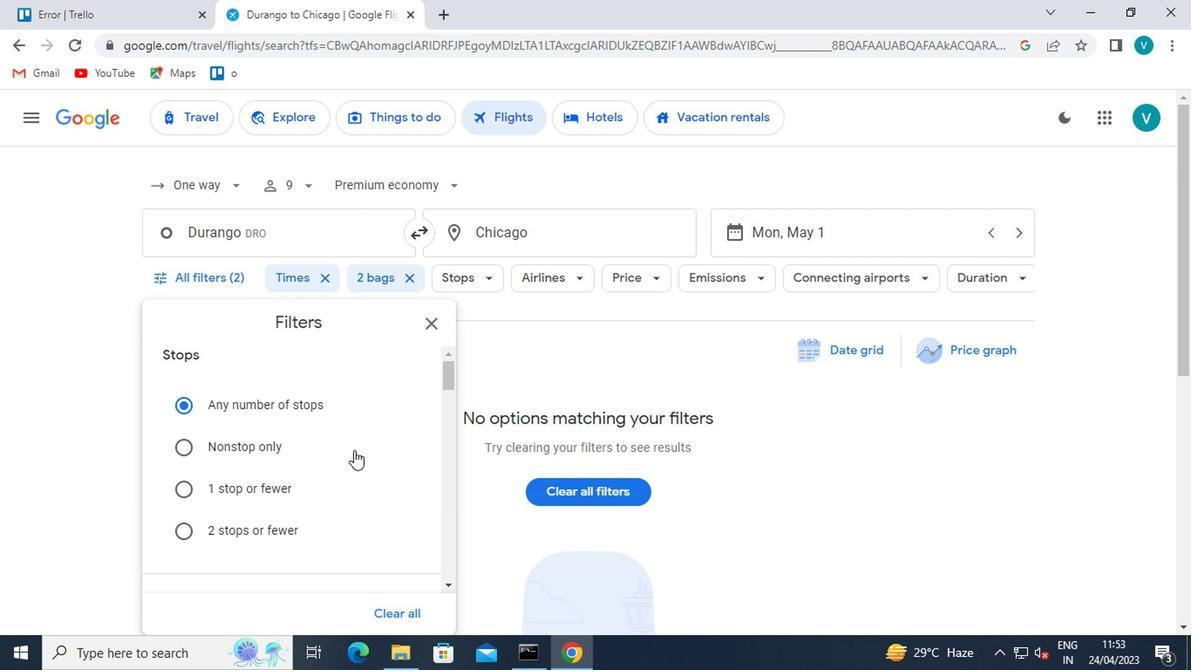 
Action: Mouse moved to (353, 455)
Screenshot: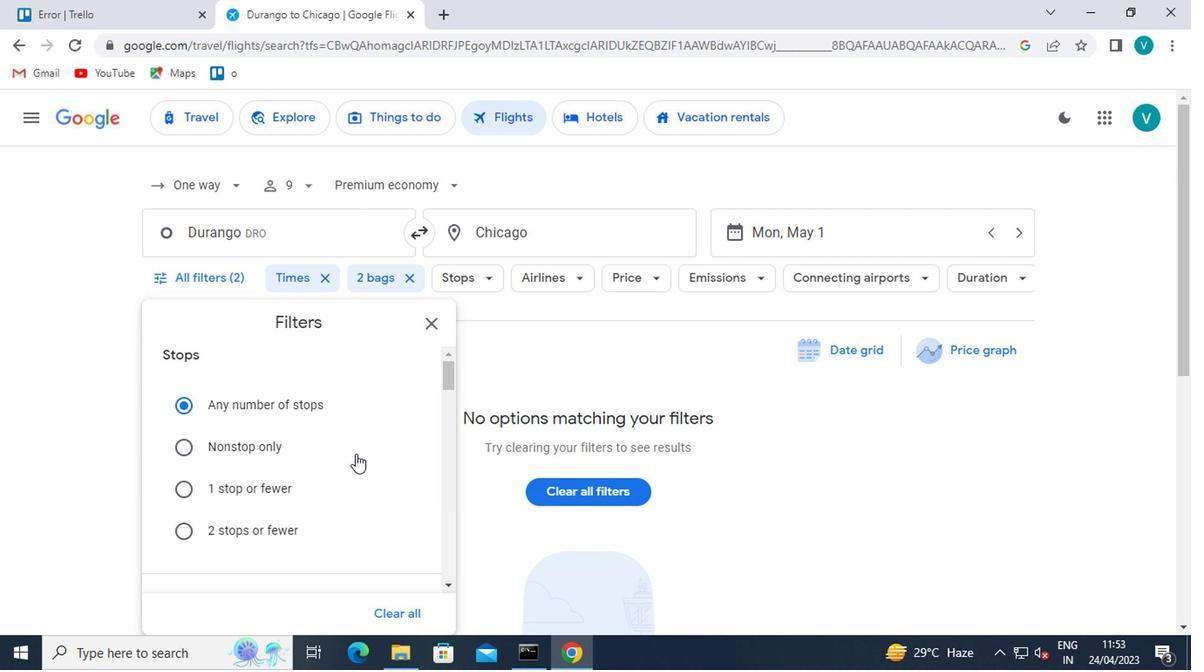
Action: Mouse scrolled (353, 455) with delta (0, 0)
Screenshot: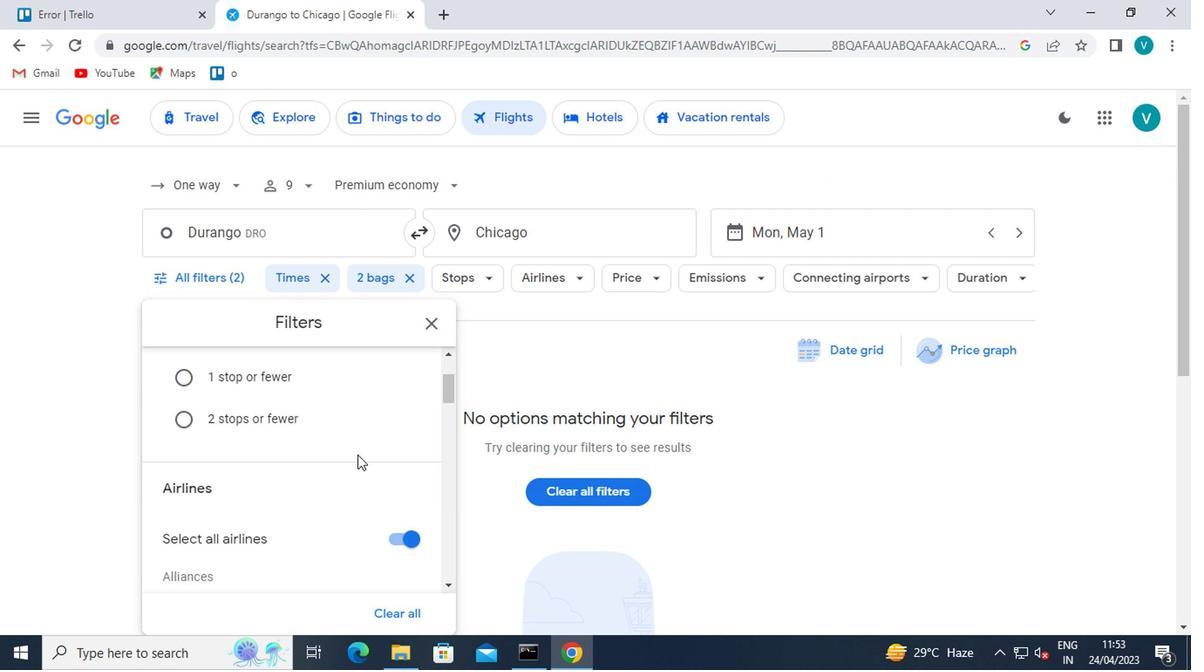 
Action: Mouse scrolled (353, 455) with delta (0, 0)
Screenshot: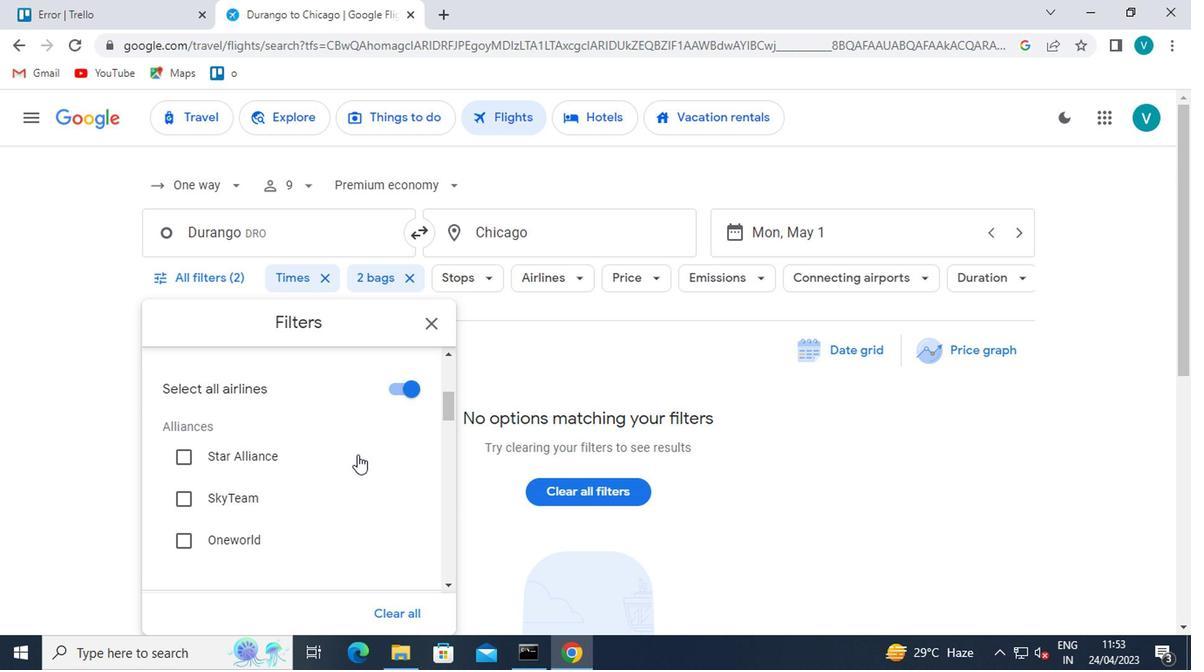 
Action: Mouse scrolled (353, 455) with delta (0, 0)
Screenshot: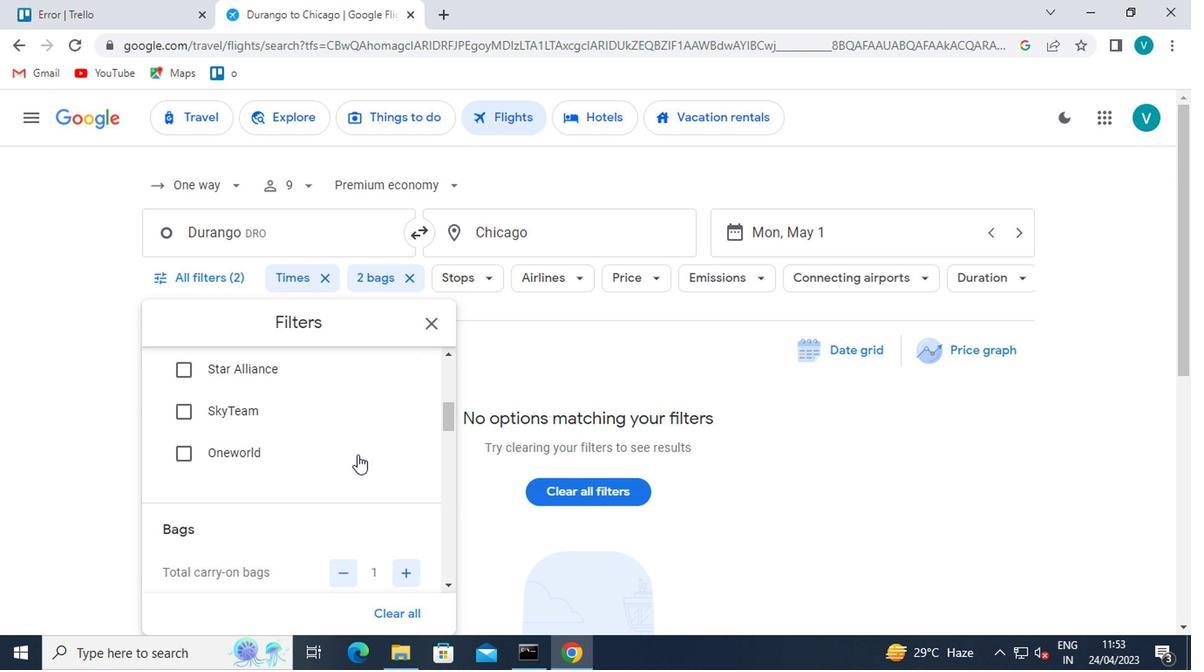 
Action: Mouse scrolled (353, 455) with delta (0, 0)
Screenshot: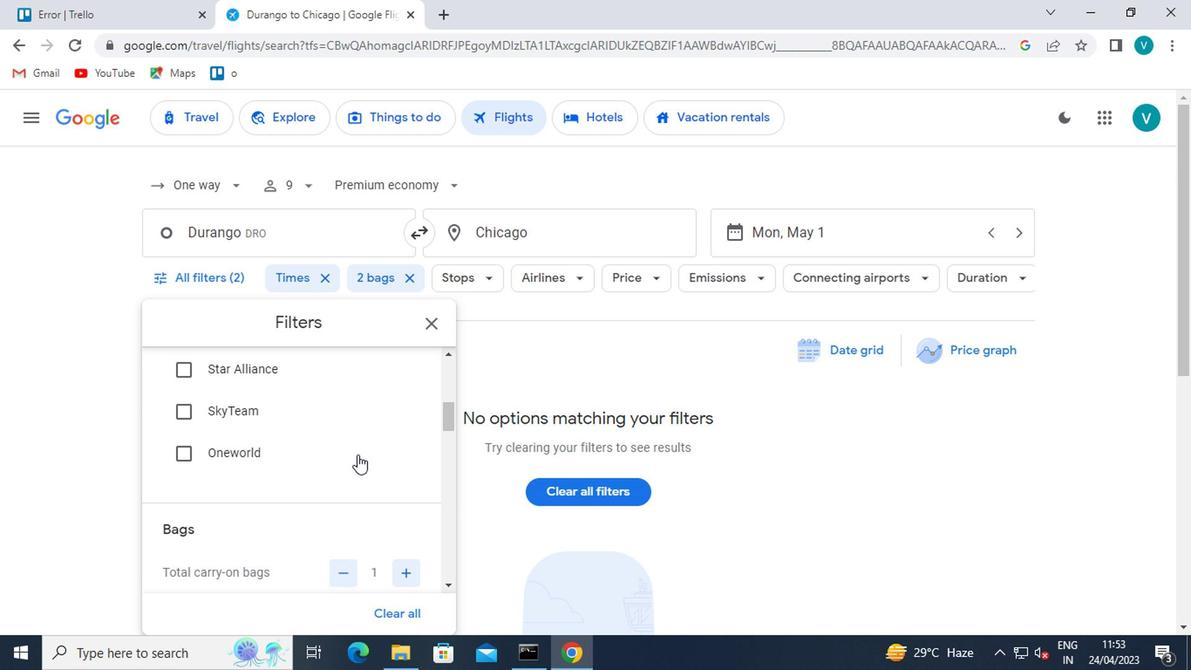 
Action: Mouse scrolled (353, 457) with delta (0, 1)
Screenshot: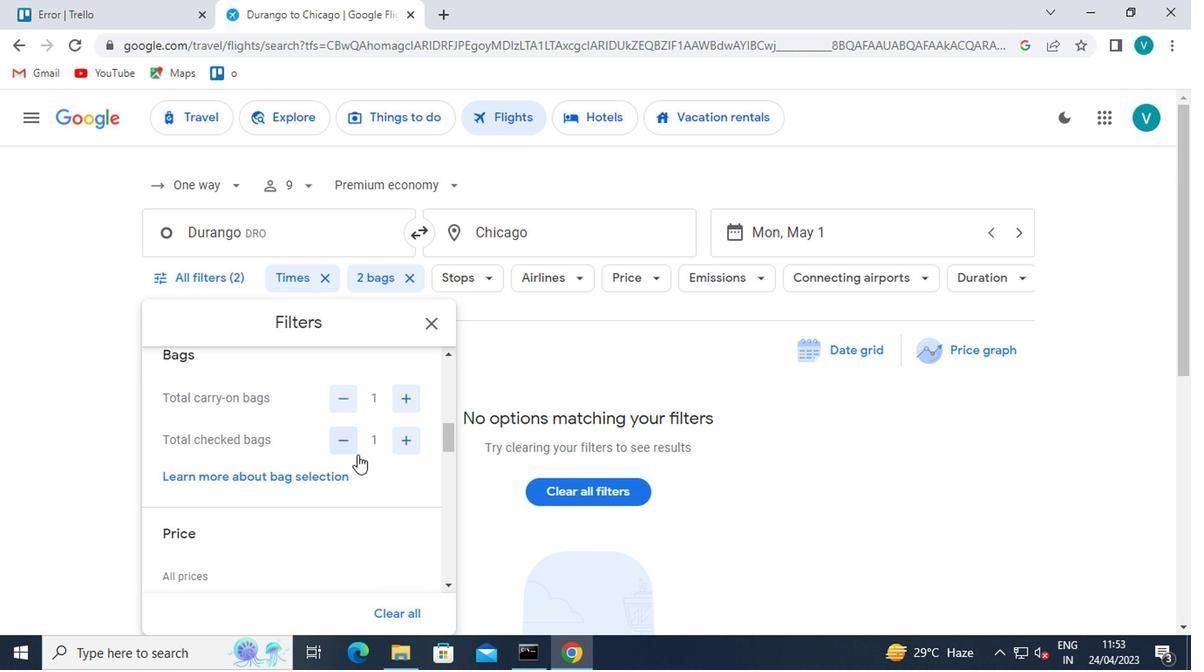 
Action: Mouse scrolled (353, 457) with delta (0, 1)
Screenshot: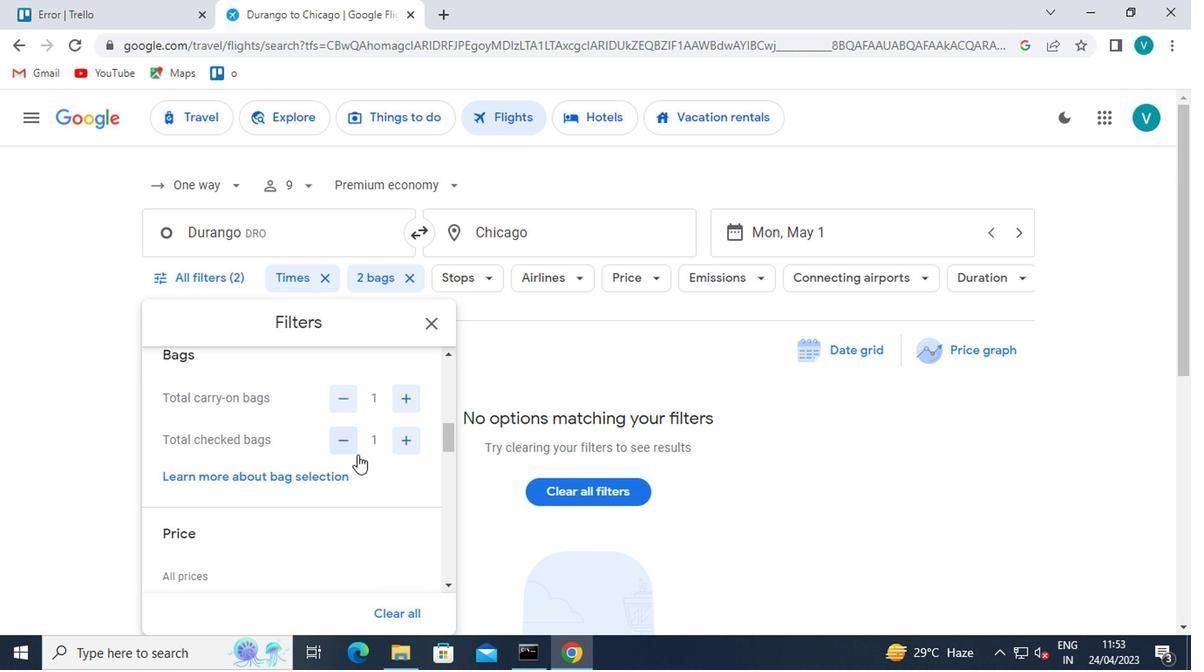 
Action: Mouse scrolled (353, 457) with delta (0, 1)
Screenshot: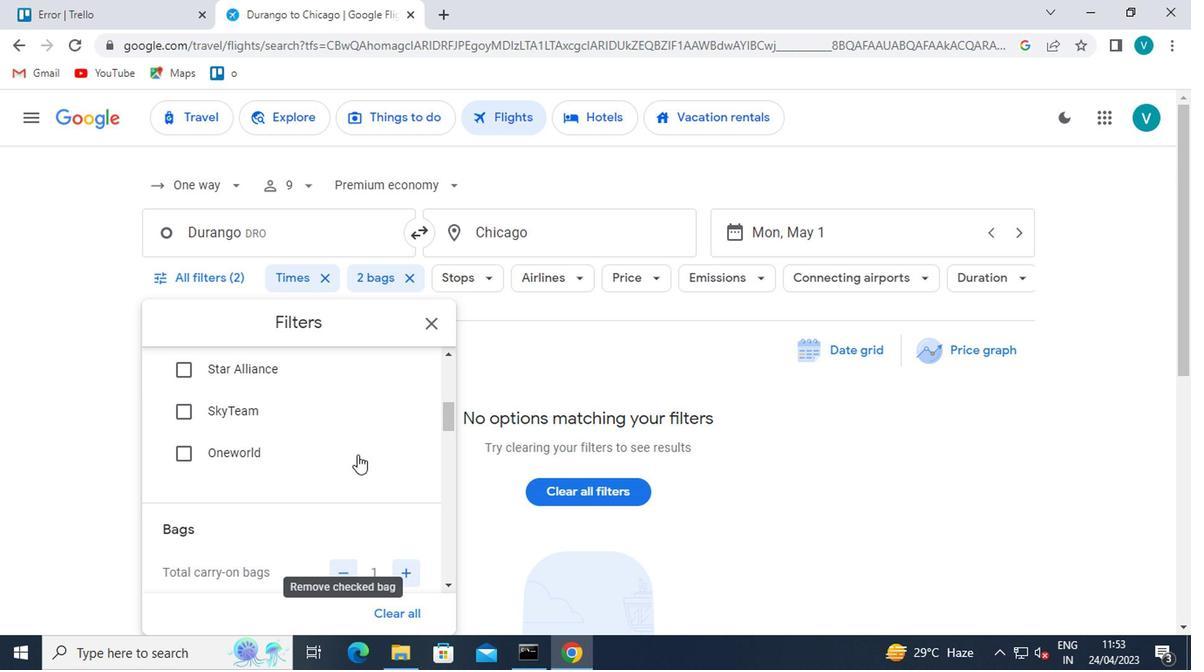 
Action: Mouse scrolled (353, 457) with delta (0, 1)
Screenshot: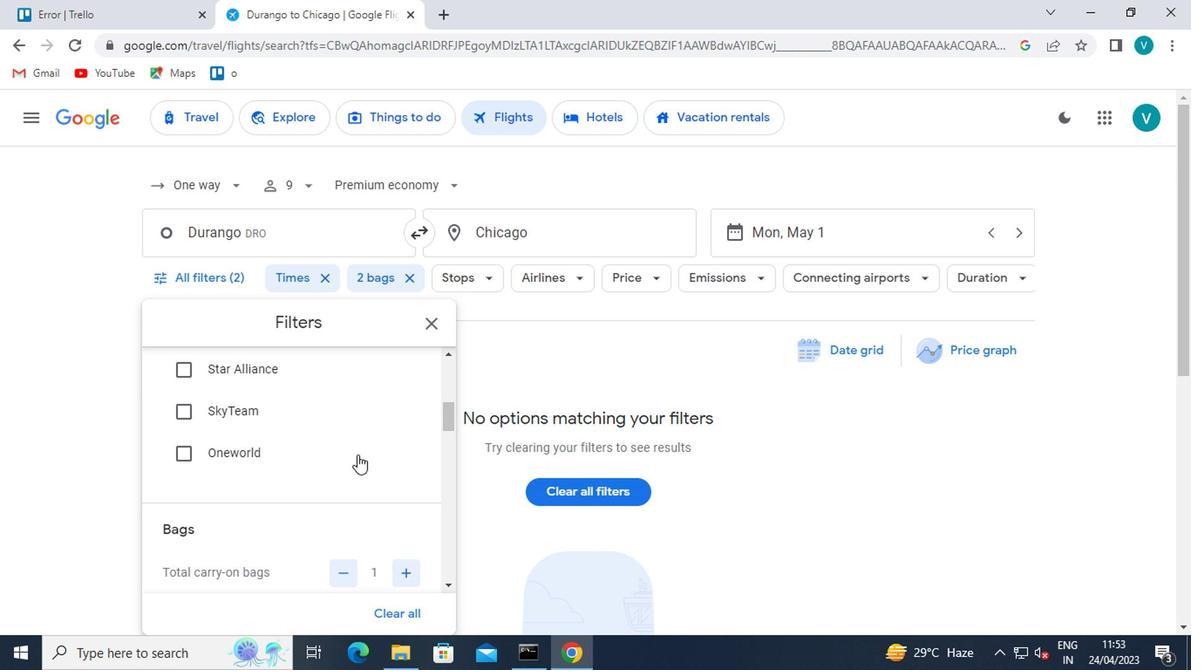 
Action: Mouse scrolled (353, 455) with delta (0, 0)
Screenshot: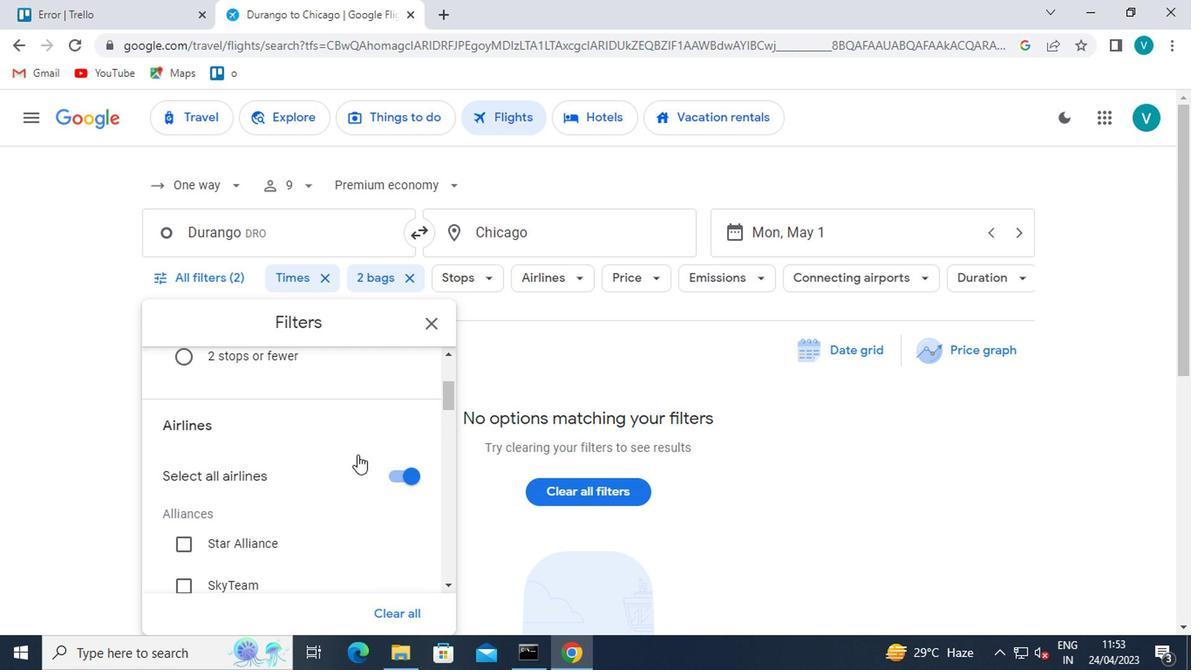 
Action: Mouse scrolled (353, 455) with delta (0, 0)
Screenshot: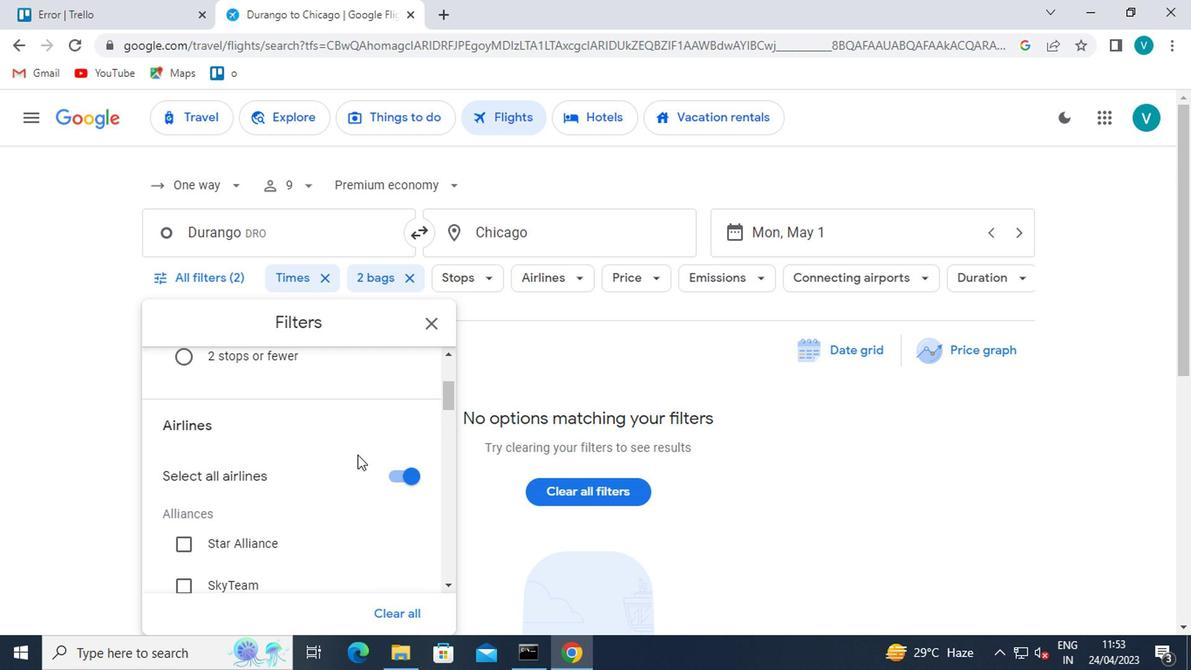 
Action: Mouse scrolled (353, 455) with delta (0, 0)
Screenshot: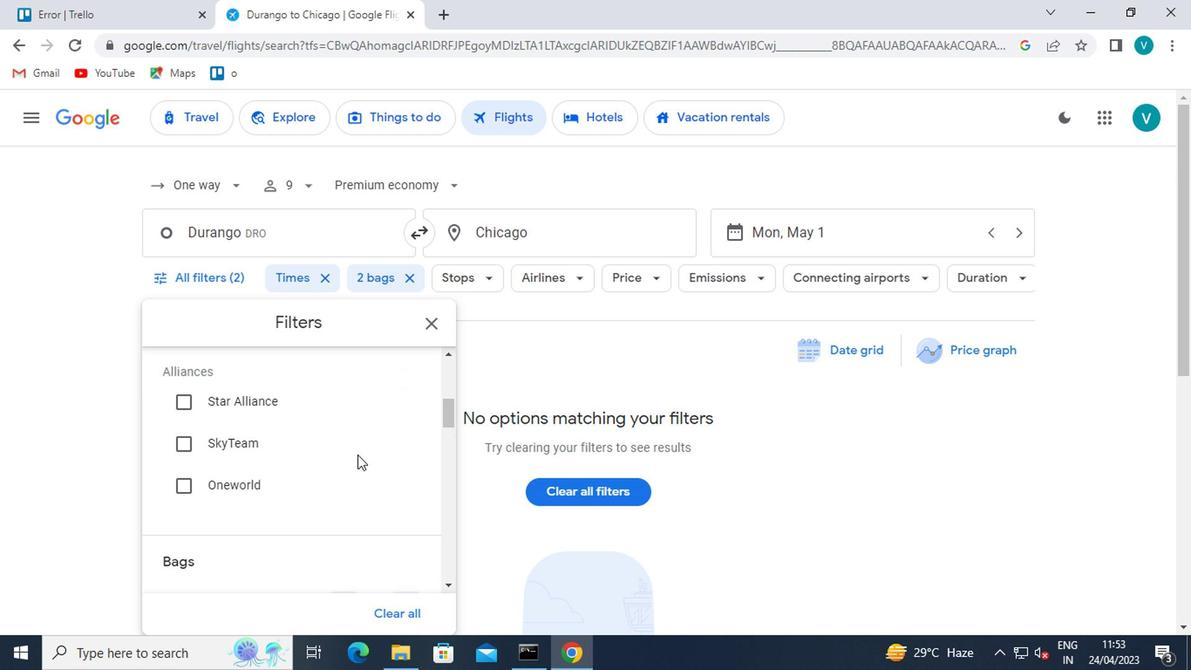 
Action: Mouse scrolled (353, 455) with delta (0, 0)
Screenshot: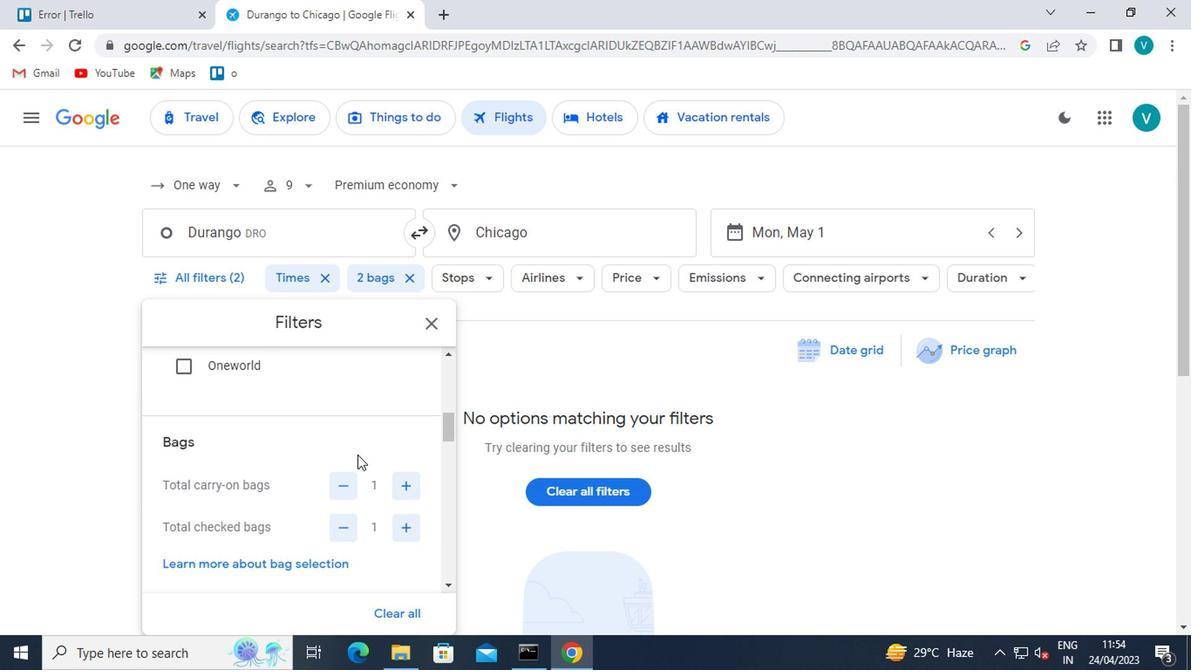 
Action: Mouse moved to (342, 447)
Screenshot: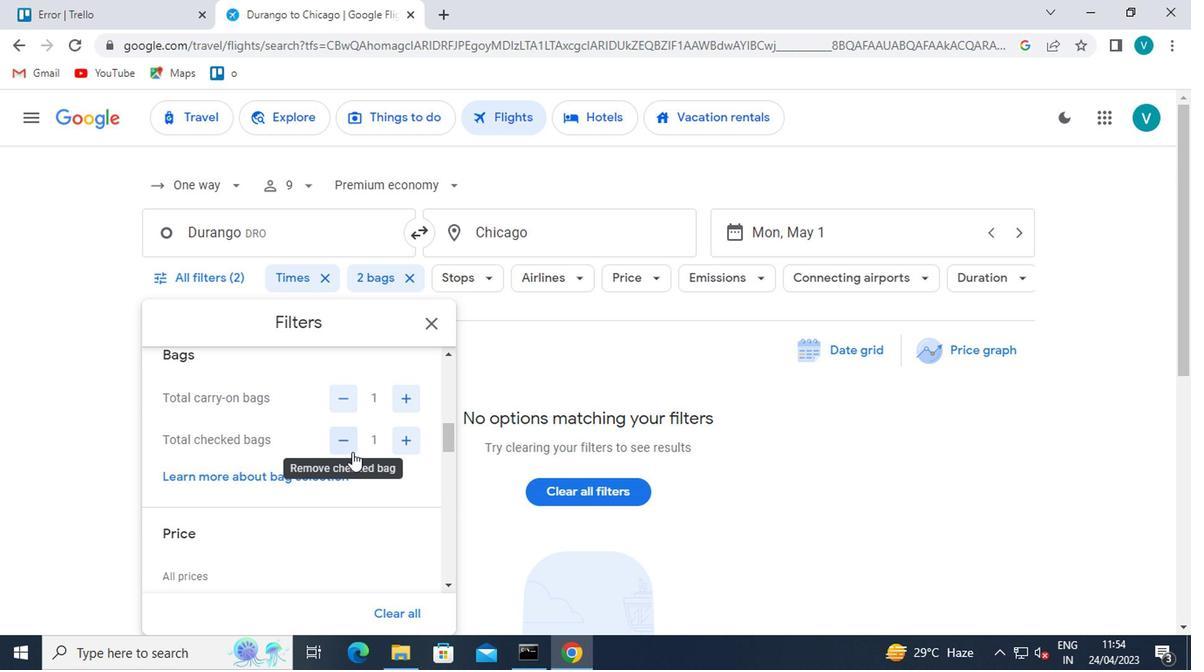 
Action: Mouse pressed left at (342, 447)
Screenshot: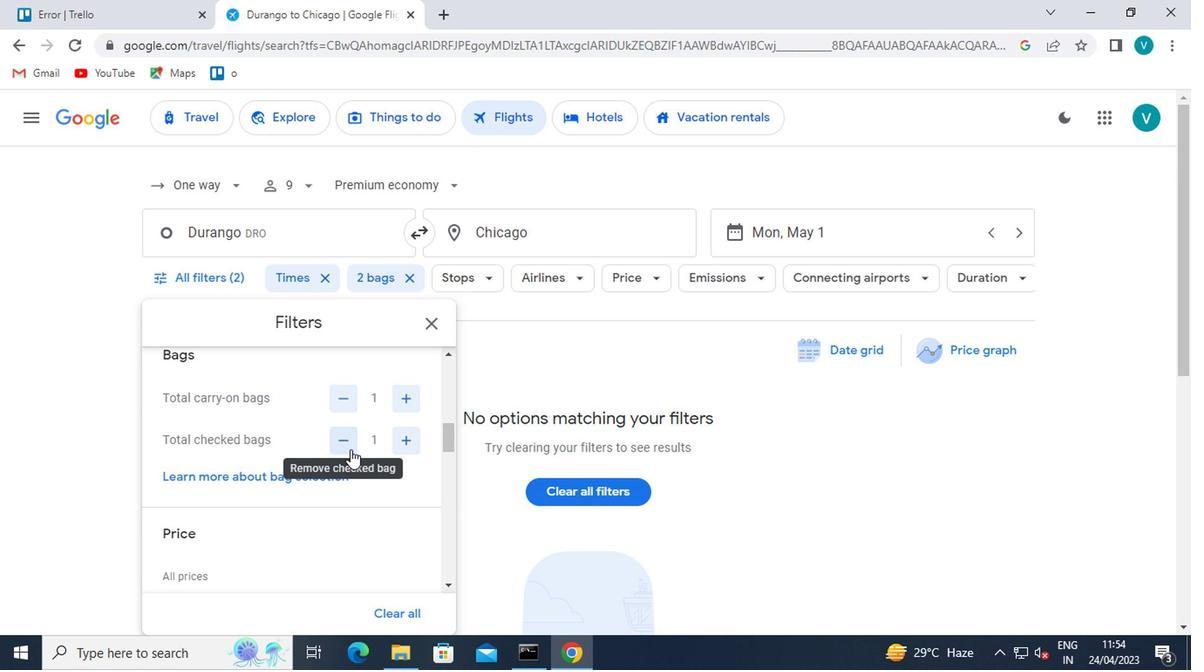 
Action: Mouse scrolled (342, 446) with delta (0, 0)
Screenshot: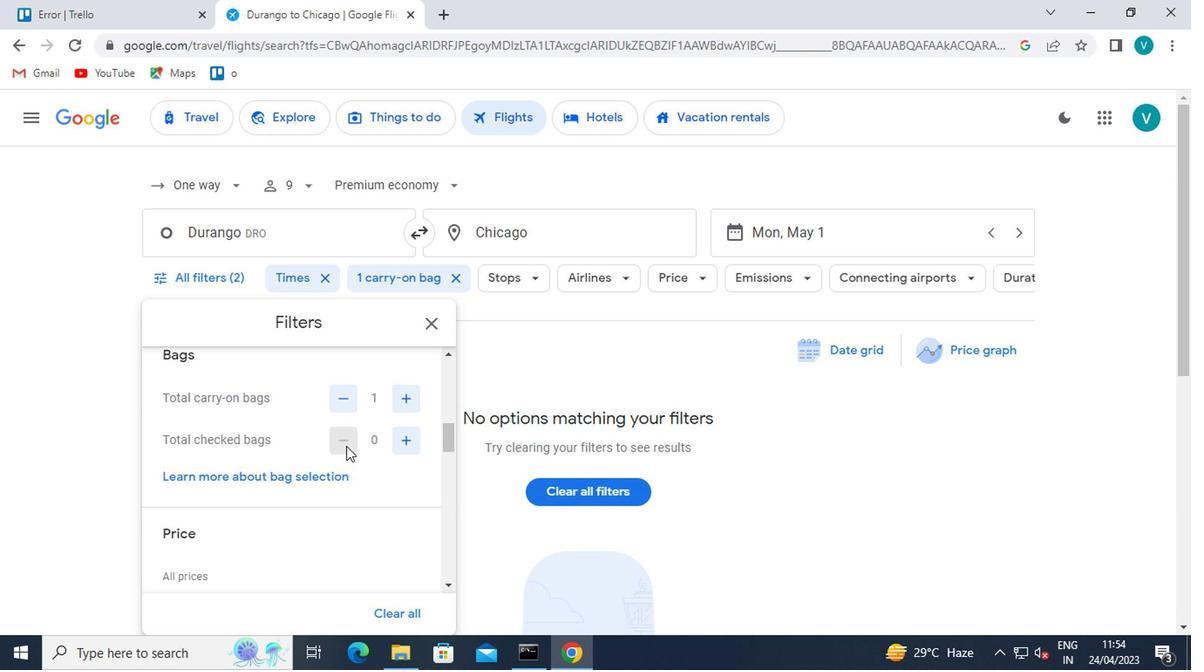 
Action: Mouse scrolled (342, 446) with delta (0, 0)
Screenshot: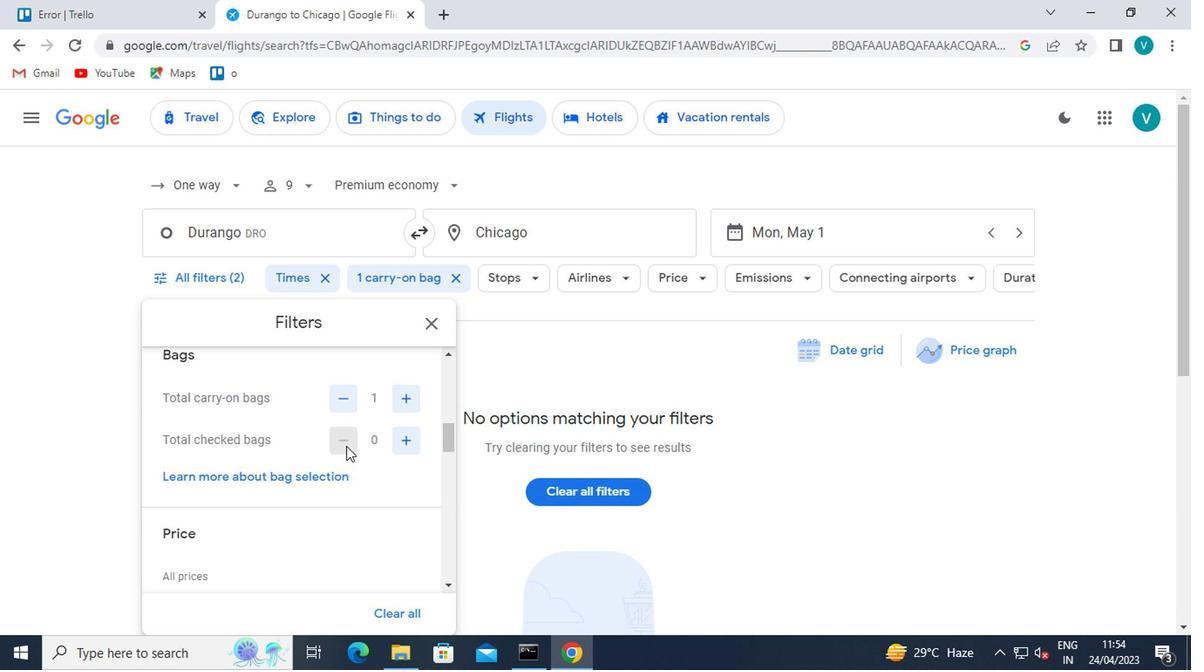 
Action: Mouse moved to (408, 437)
Screenshot: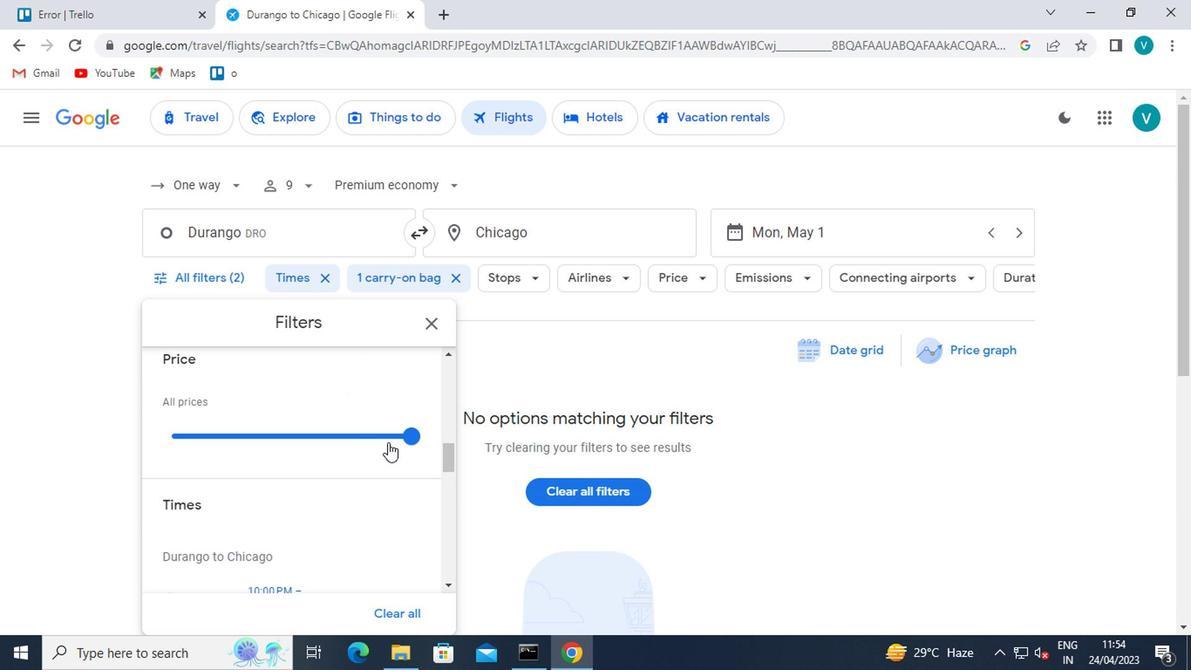 
Action: Mouse pressed left at (408, 437)
Screenshot: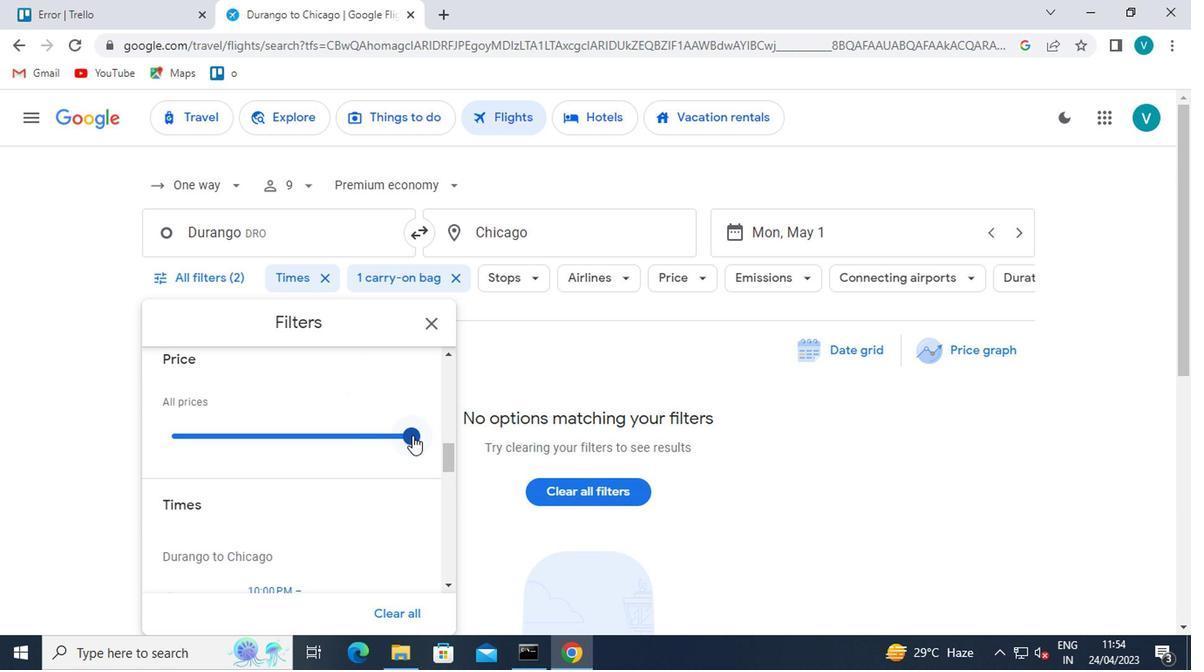 
Action: Mouse moved to (285, 449)
Screenshot: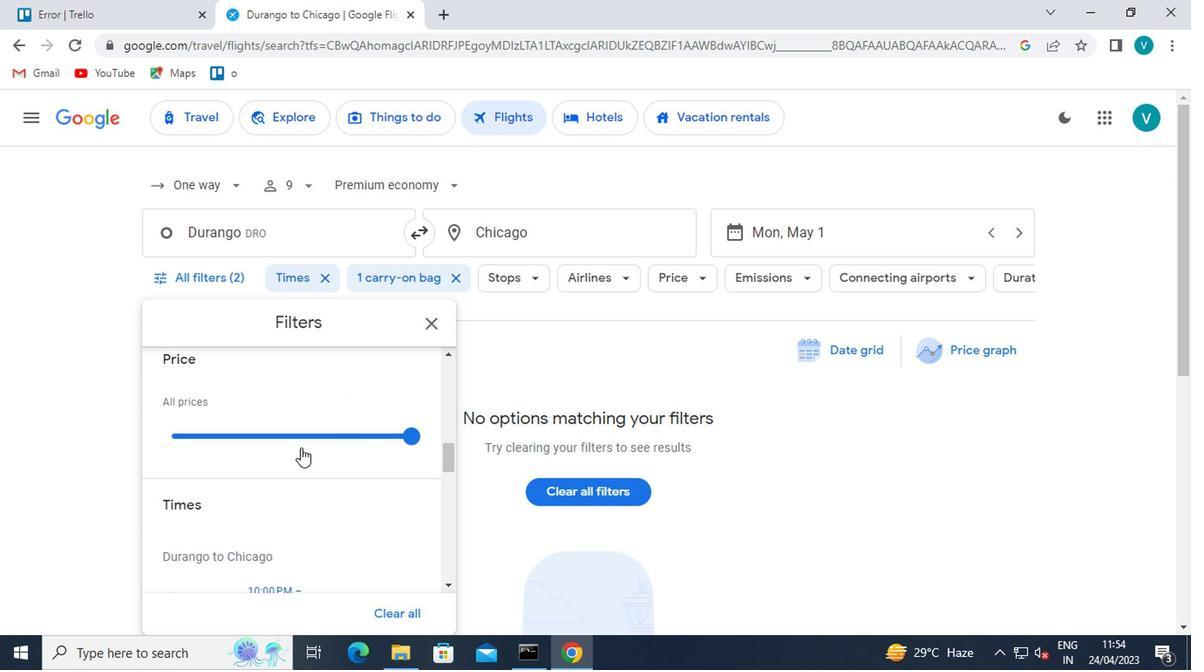 
Action: Mouse scrolled (285, 448) with delta (0, 0)
Screenshot: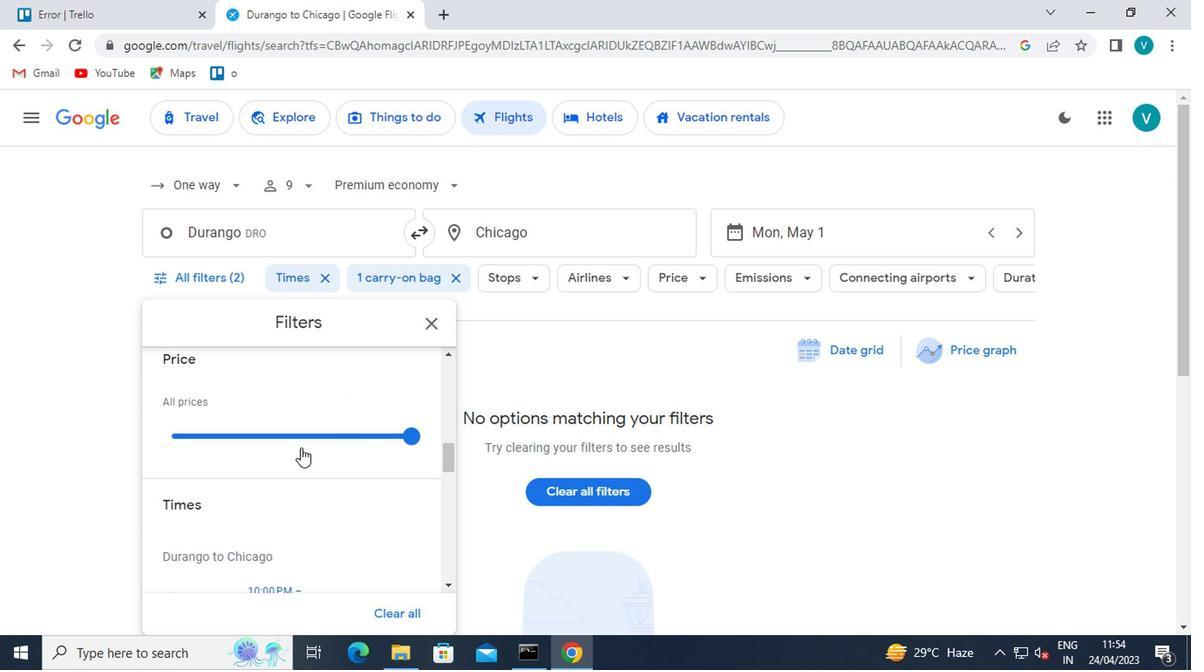 
Action: Mouse moved to (276, 451)
Screenshot: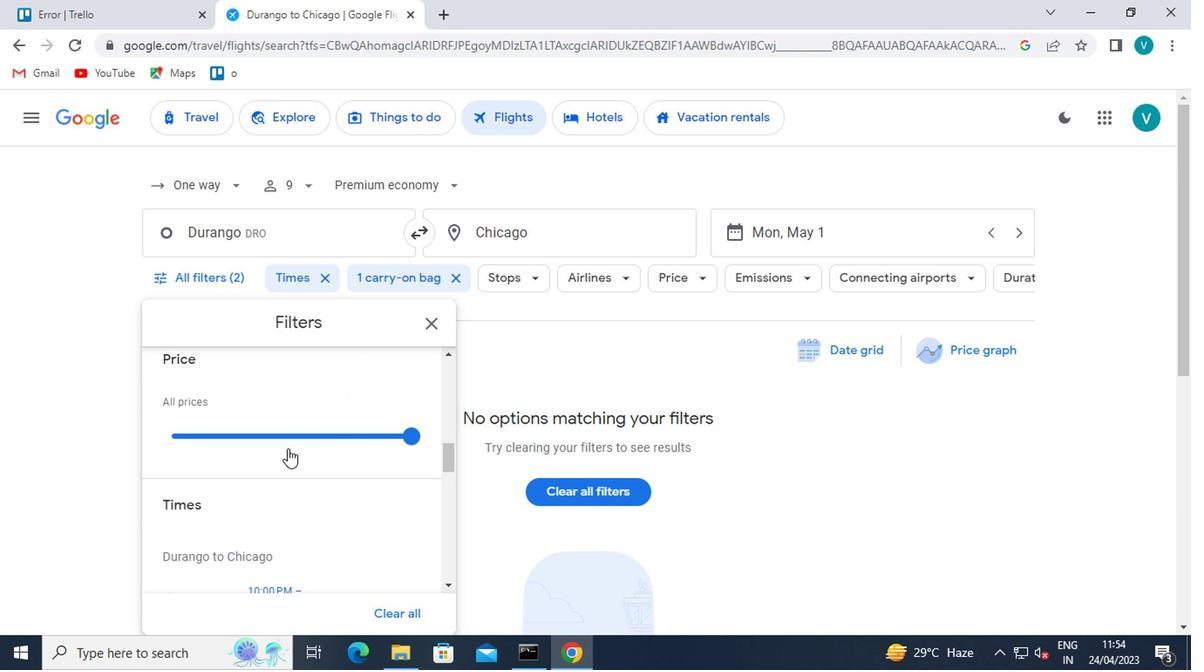 
Action: Mouse scrolled (276, 451) with delta (0, 0)
Screenshot: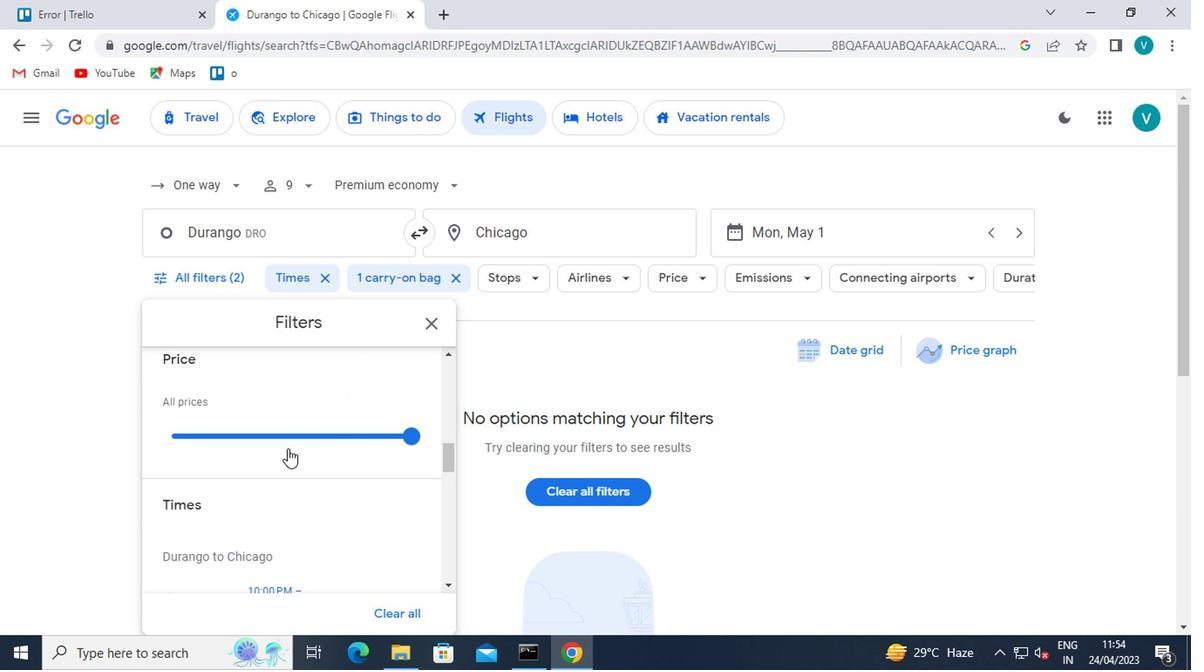 
Action: Mouse moved to (385, 459)
Screenshot: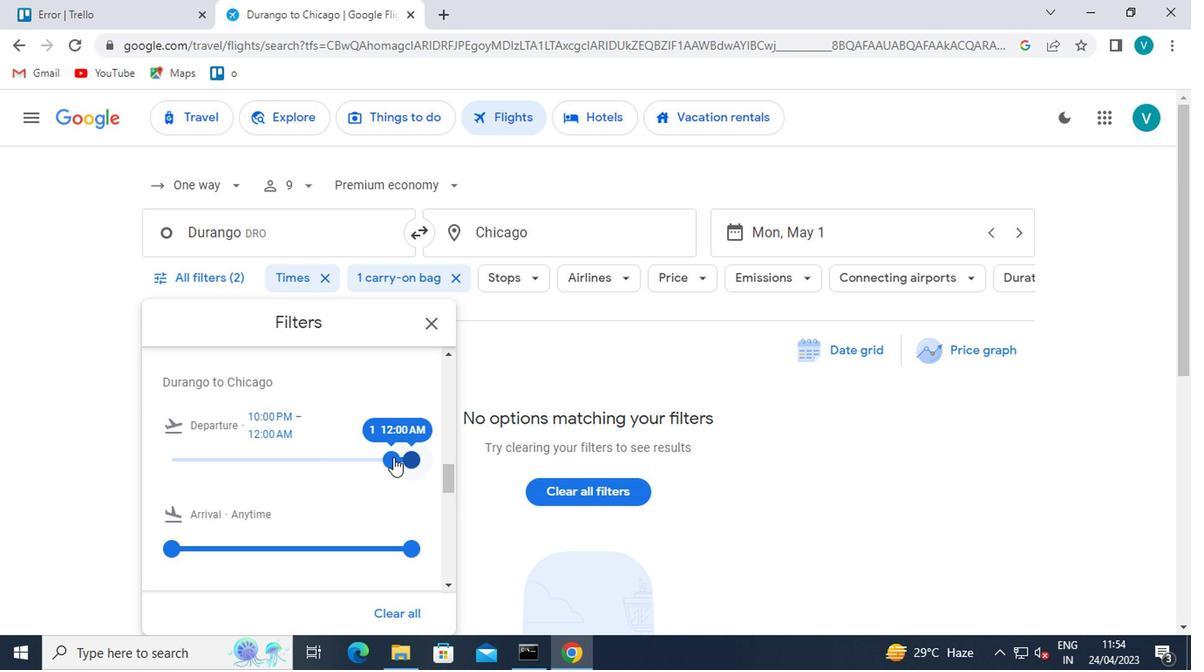 
Action: Mouse pressed left at (385, 459)
Screenshot: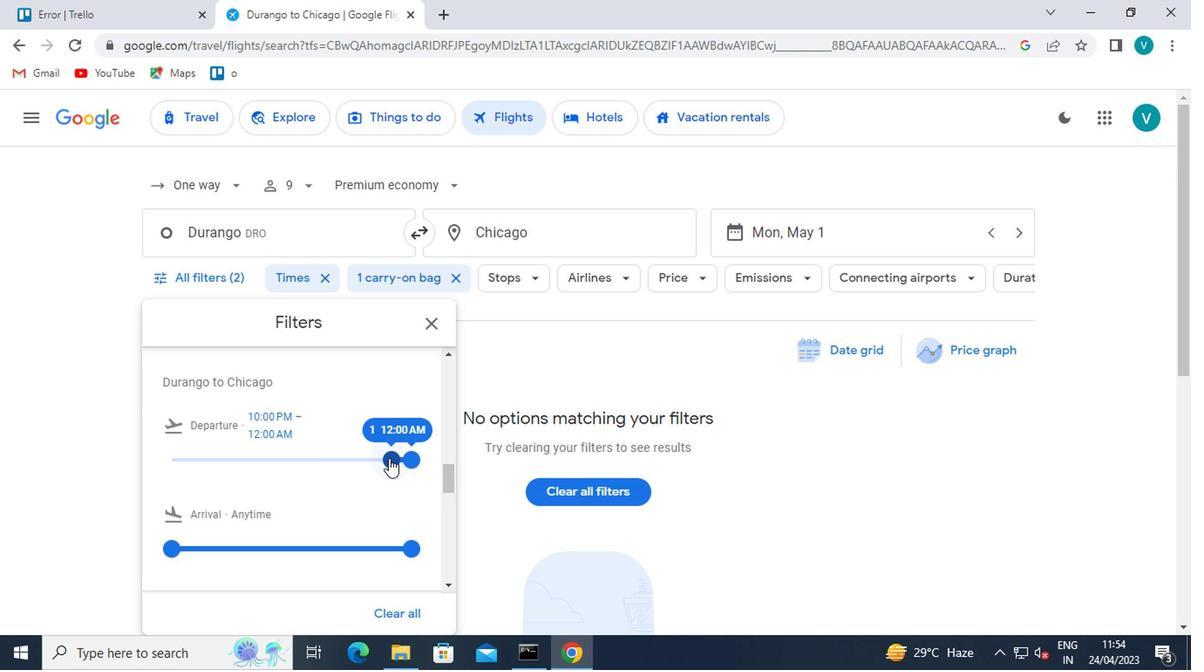 
Action: Mouse moved to (305, 470)
Screenshot: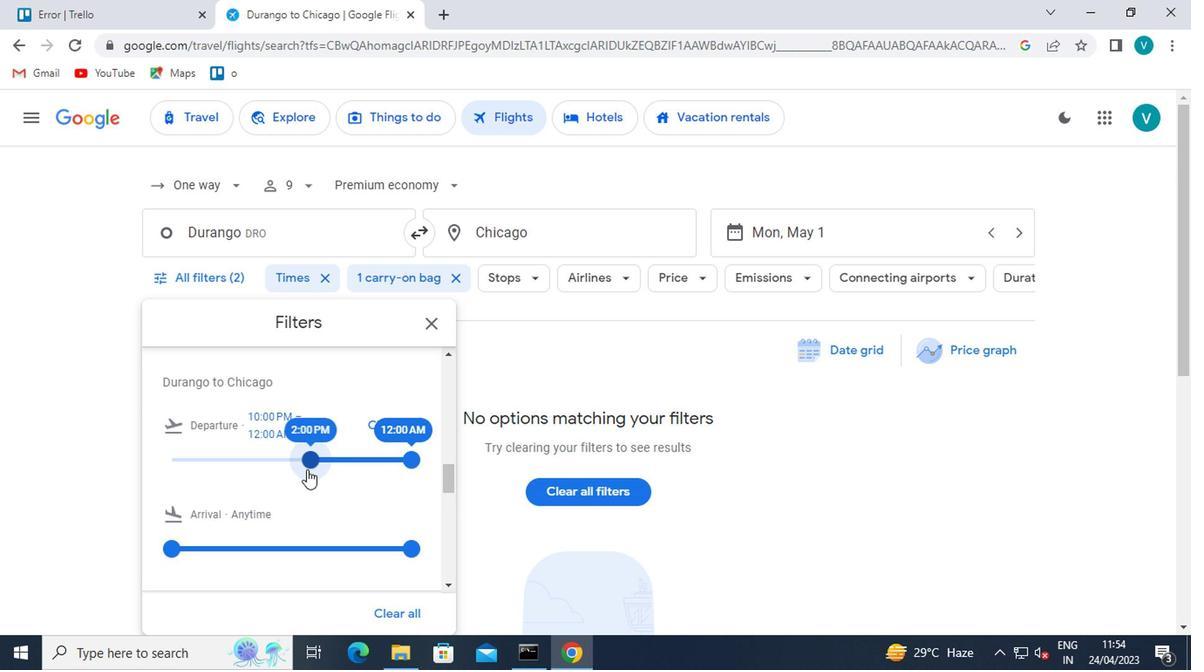 
